 Task: Look for Airbnb properties in Stowbtsy, Belarus from 5th November, 2023 to 16th November, 2023 for 2 adults.1  bedroom having 1 bed and 1 bathroom. Property type can be hotel. Booking option can be shelf check-in. Look for 4 properties as per requirement.
Action: Mouse moved to (258, 122)
Screenshot: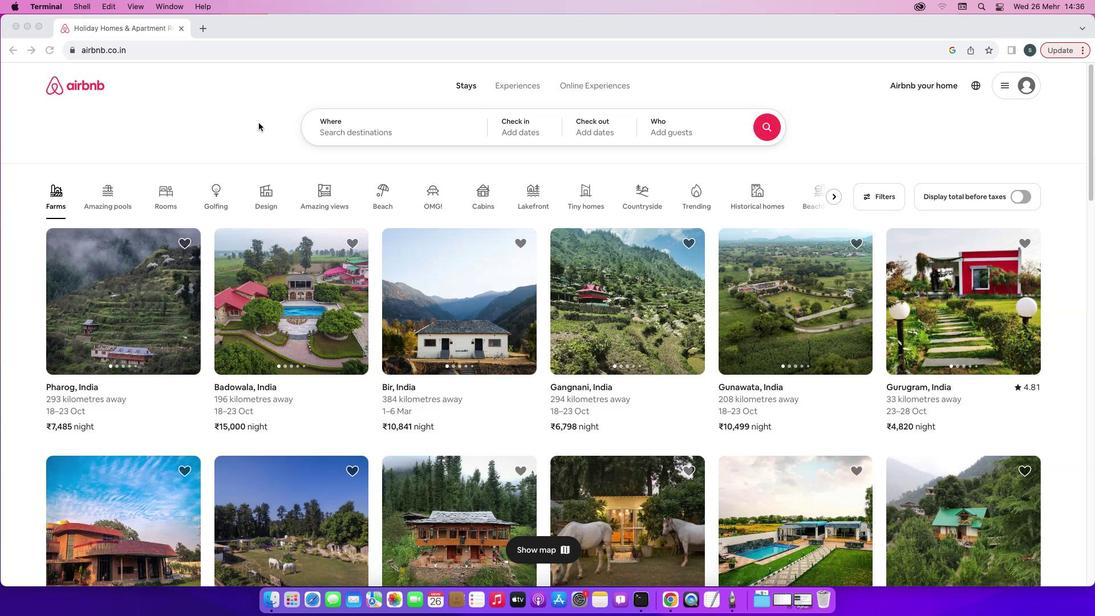 
Action: Mouse pressed left at (258, 122)
Screenshot: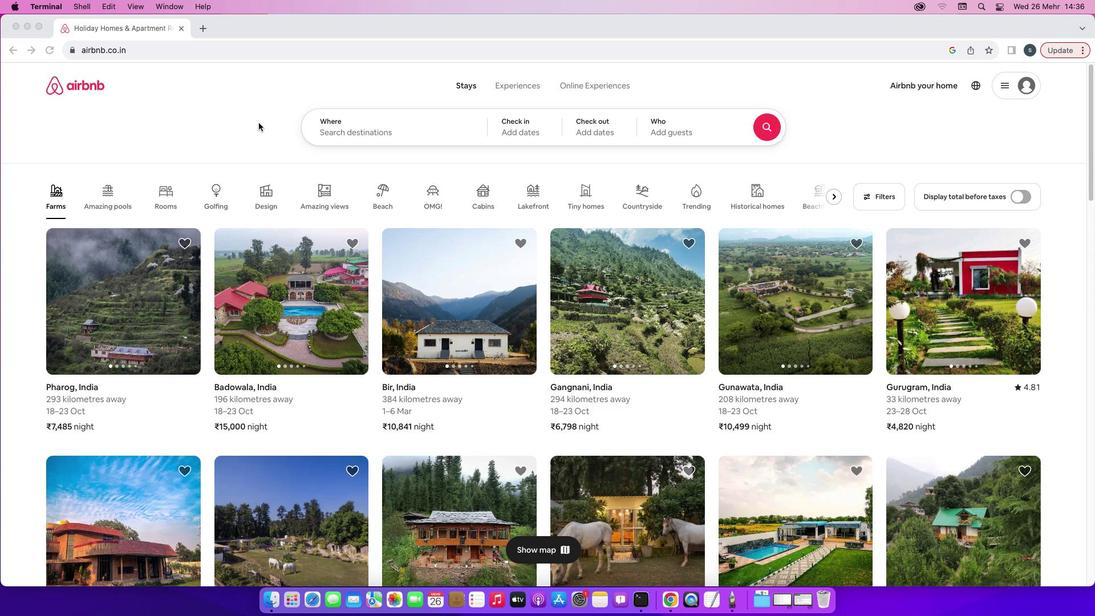 
Action: Mouse moved to (358, 131)
Screenshot: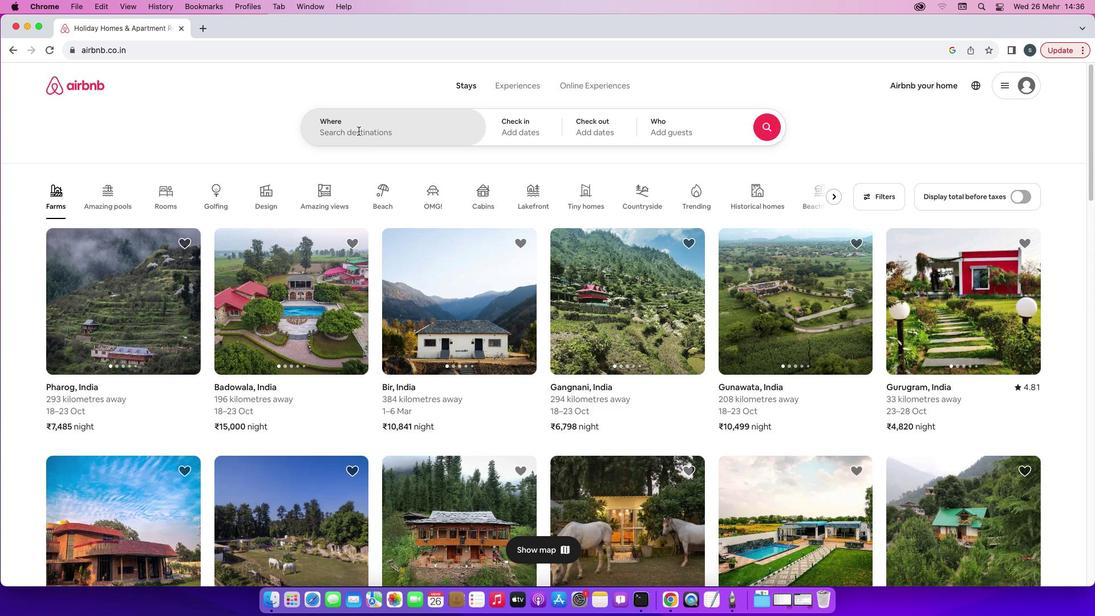 
Action: Mouse pressed left at (358, 131)
Screenshot: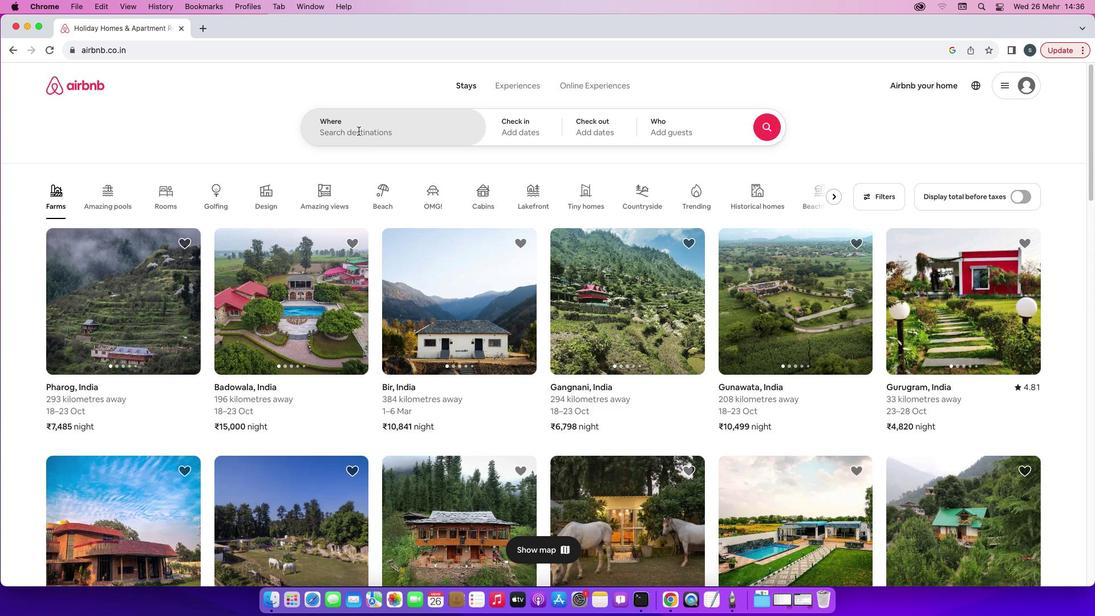 
Action: Key pressed 'S'Key.caps_lock't''o''q''b''t''s''y'','Key.spaceKey.caps_lock'B'Key.caps_lock'e''l''a''r''u''s'
Screenshot: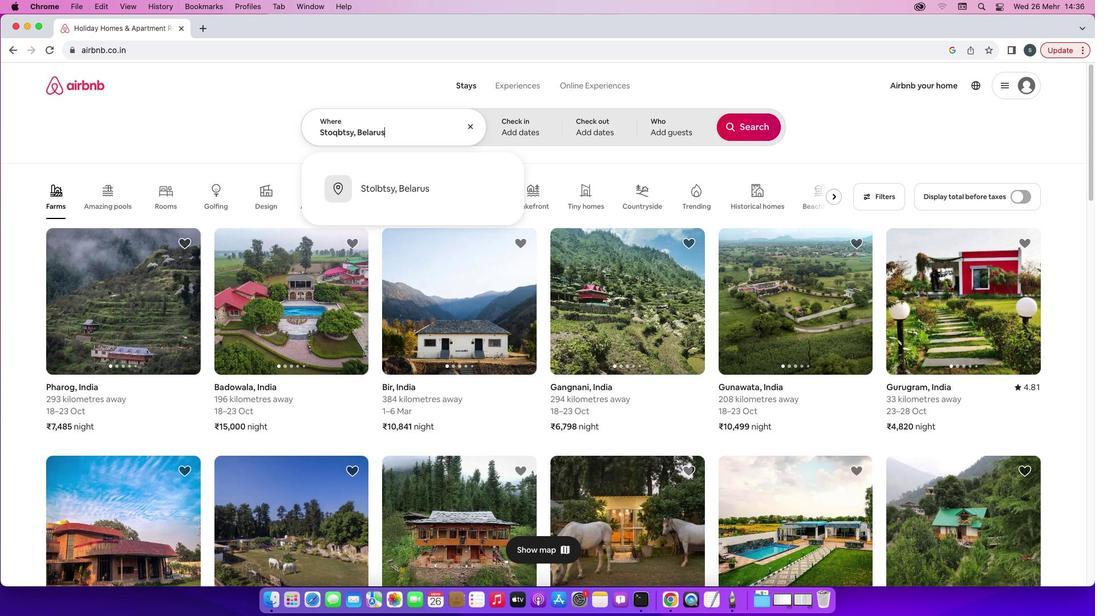 
Action: Mouse moved to (402, 195)
Screenshot: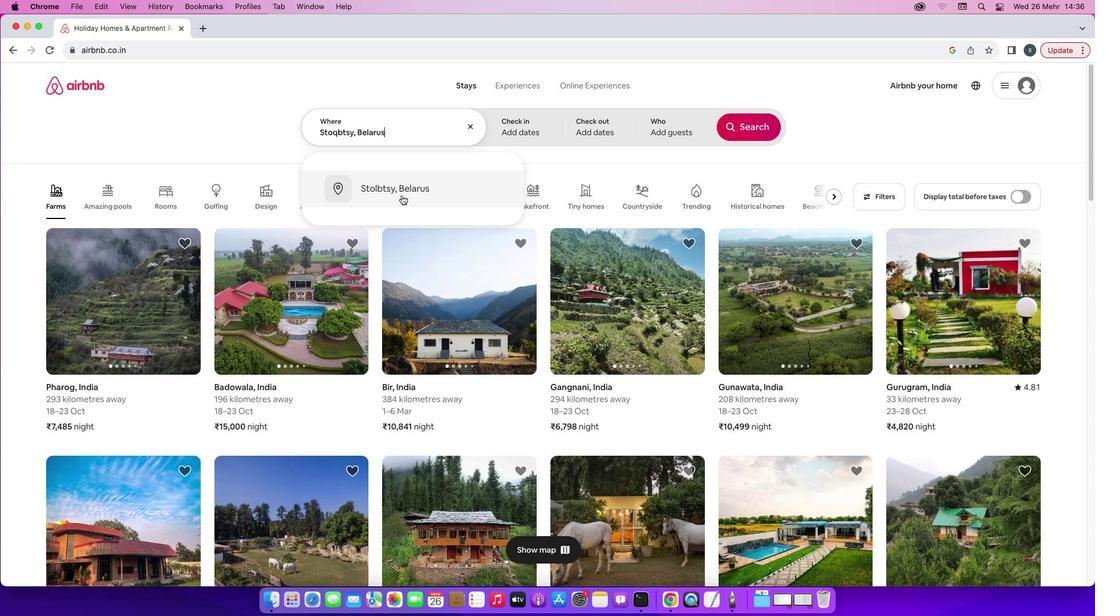 
Action: Mouse pressed left at (402, 195)
Screenshot: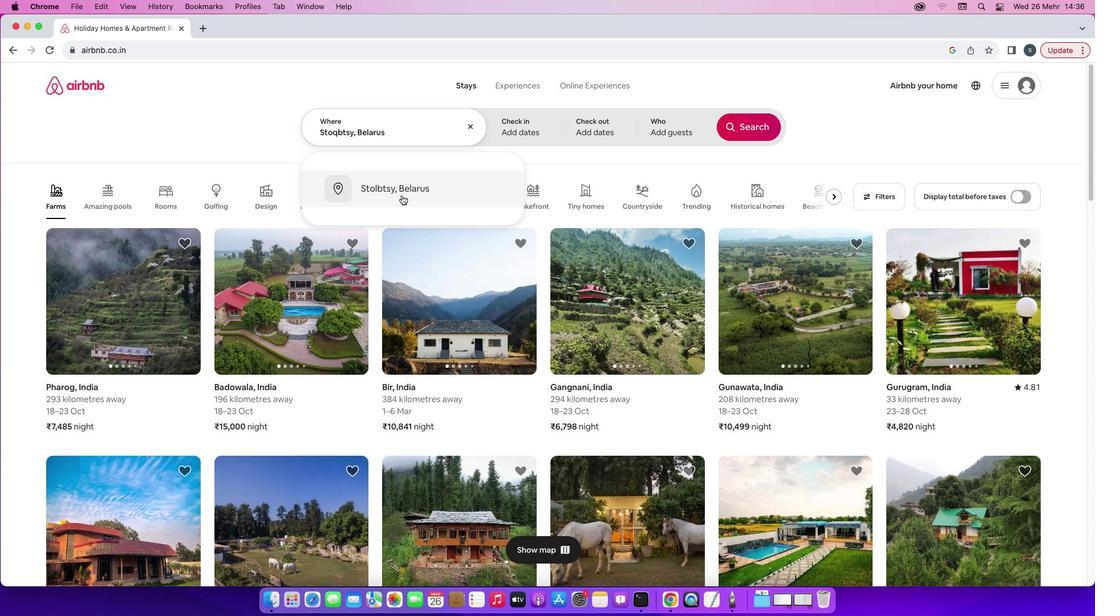 
Action: Mouse moved to (585, 293)
Screenshot: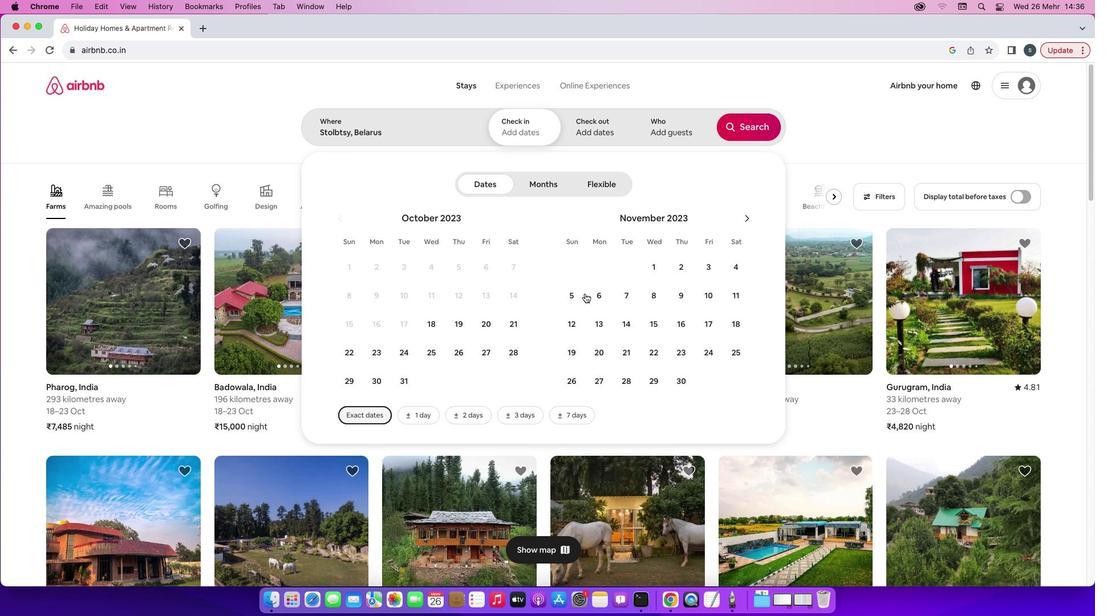 
Action: Mouse pressed left at (585, 293)
Screenshot: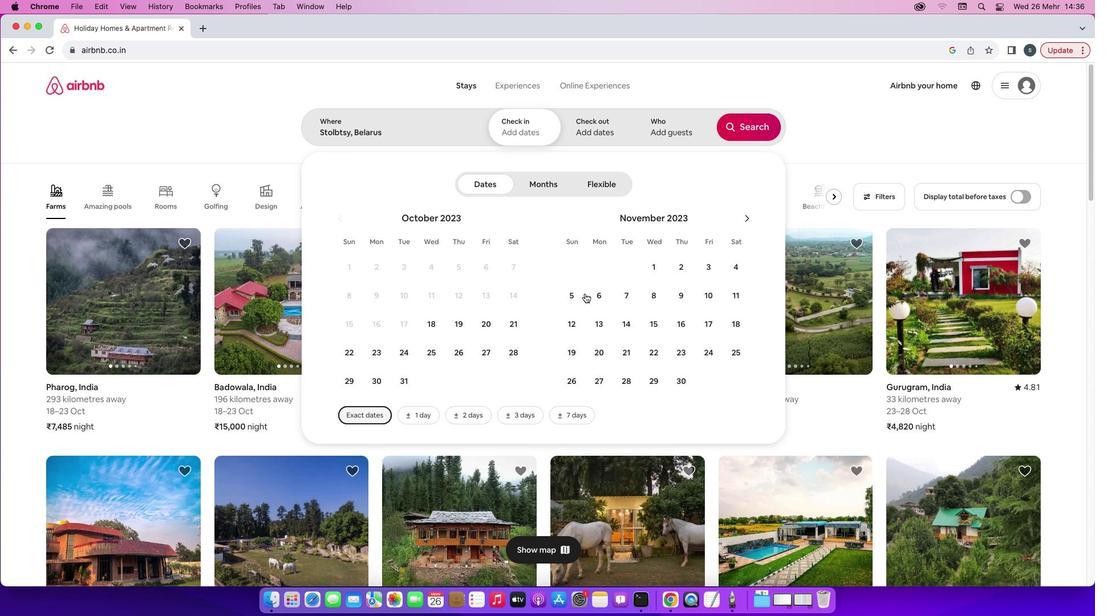 
Action: Mouse moved to (579, 293)
Screenshot: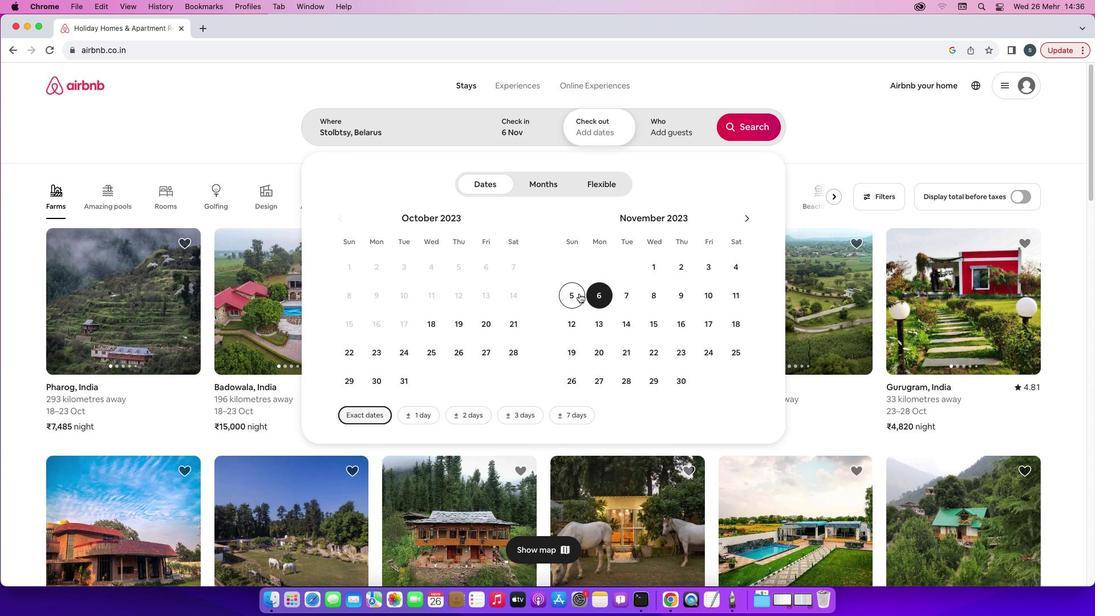 
Action: Mouse pressed left at (579, 293)
Screenshot: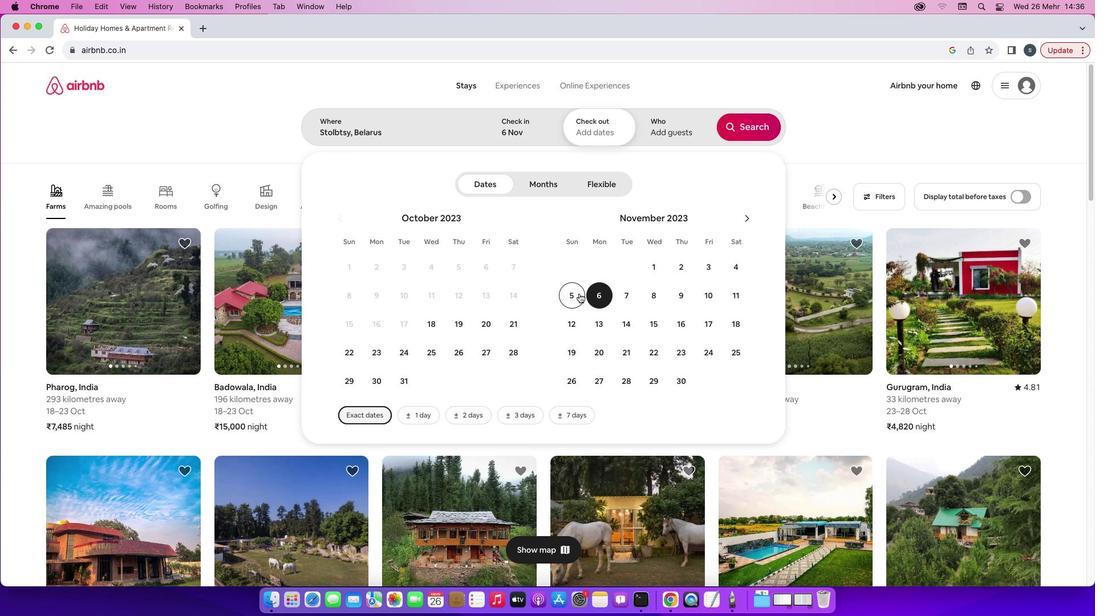 
Action: Mouse moved to (681, 328)
Screenshot: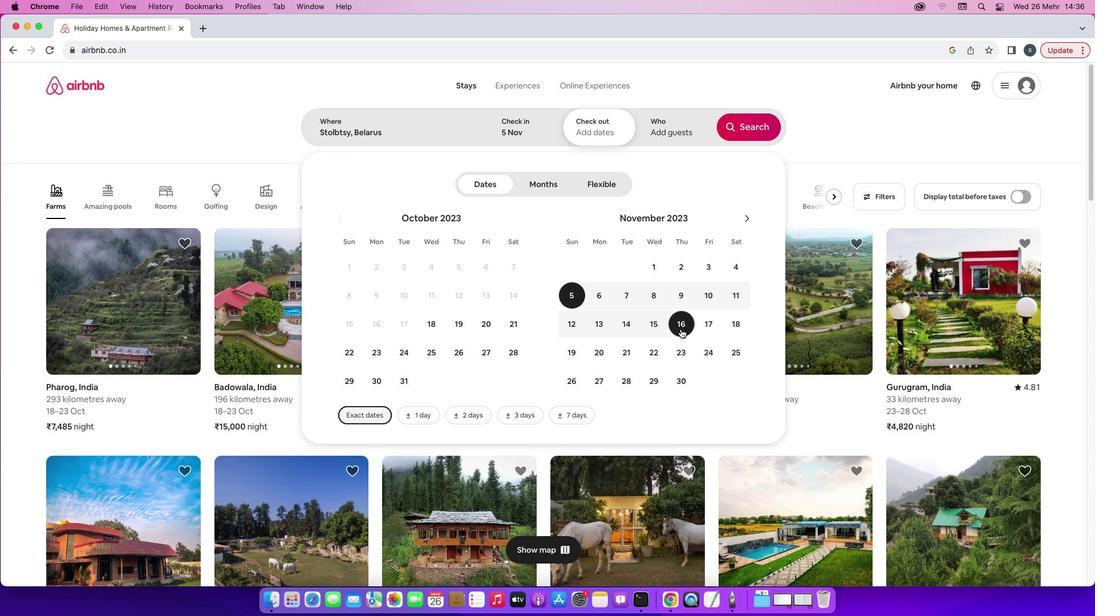 
Action: Mouse pressed left at (681, 328)
Screenshot: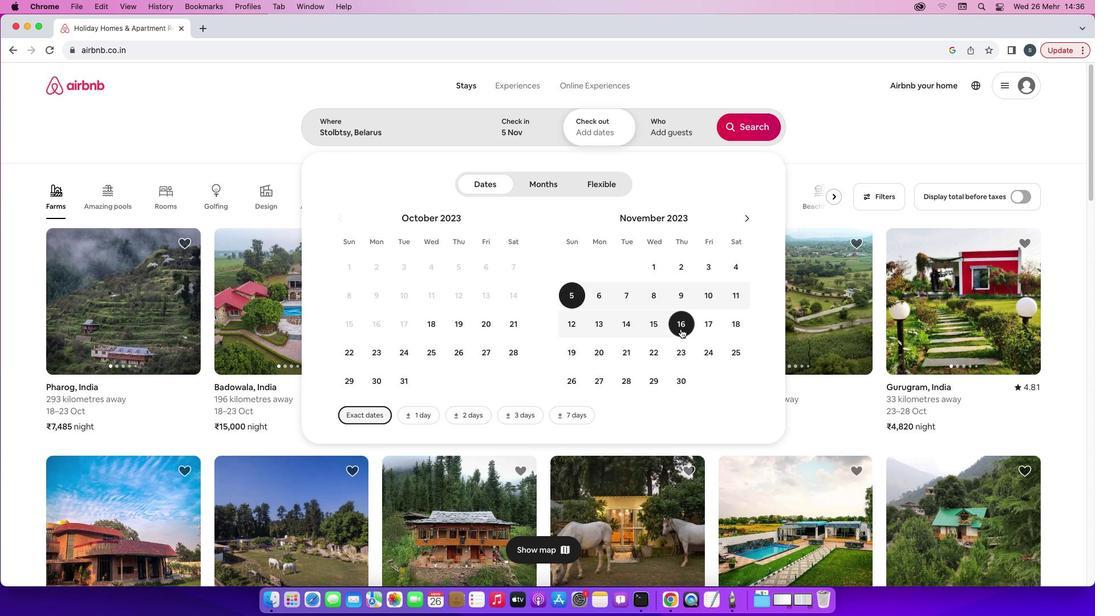 
Action: Mouse moved to (669, 132)
Screenshot: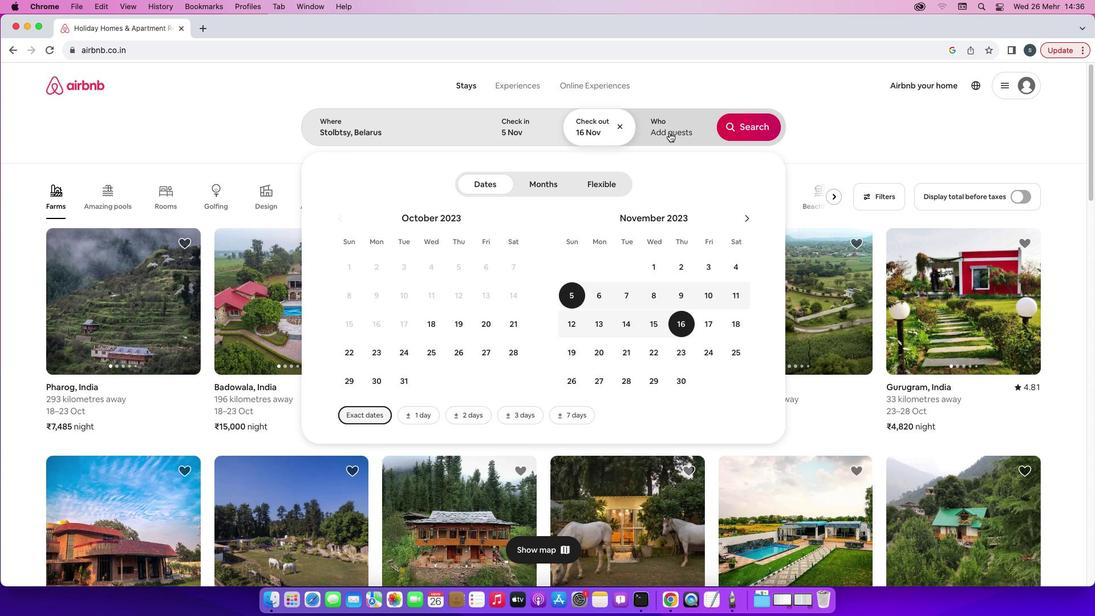
Action: Mouse pressed left at (669, 132)
Screenshot: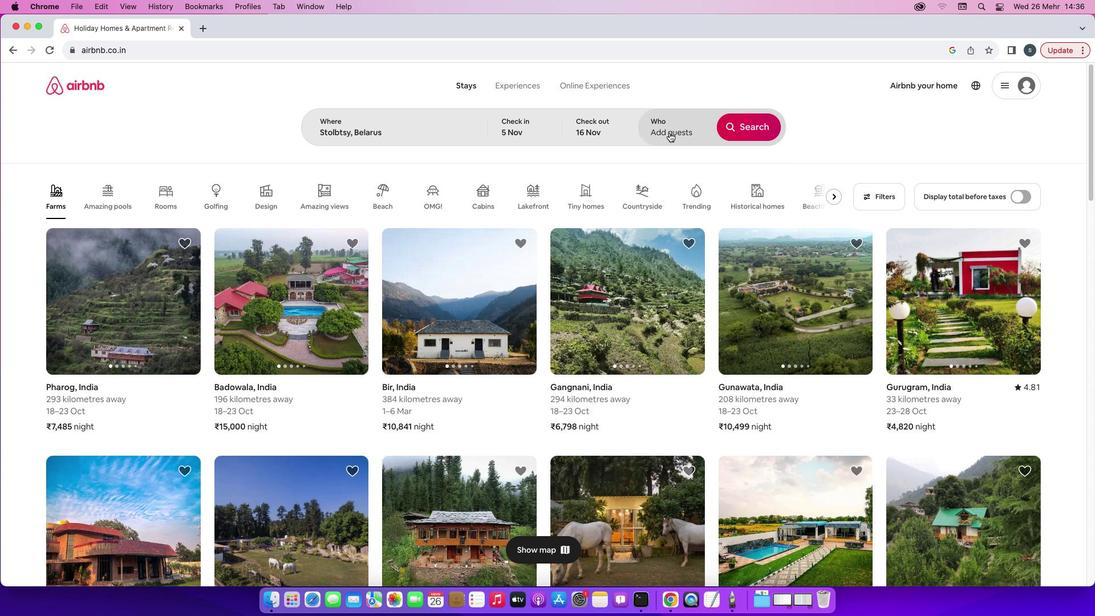 
Action: Mouse moved to (755, 191)
Screenshot: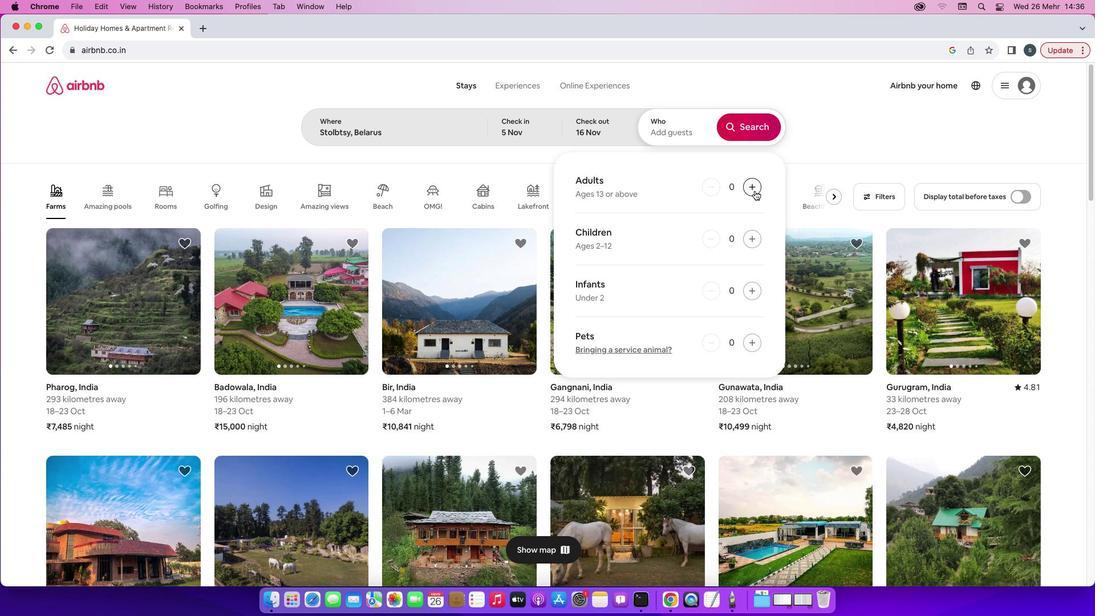 
Action: Mouse pressed left at (755, 191)
Screenshot: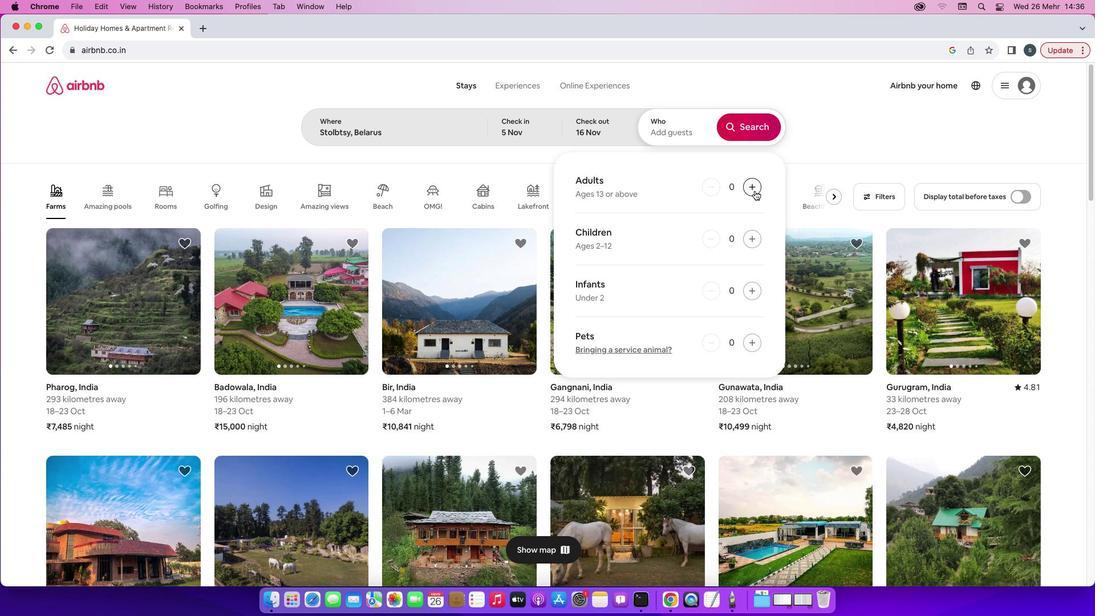 
Action: Mouse pressed left at (755, 191)
Screenshot: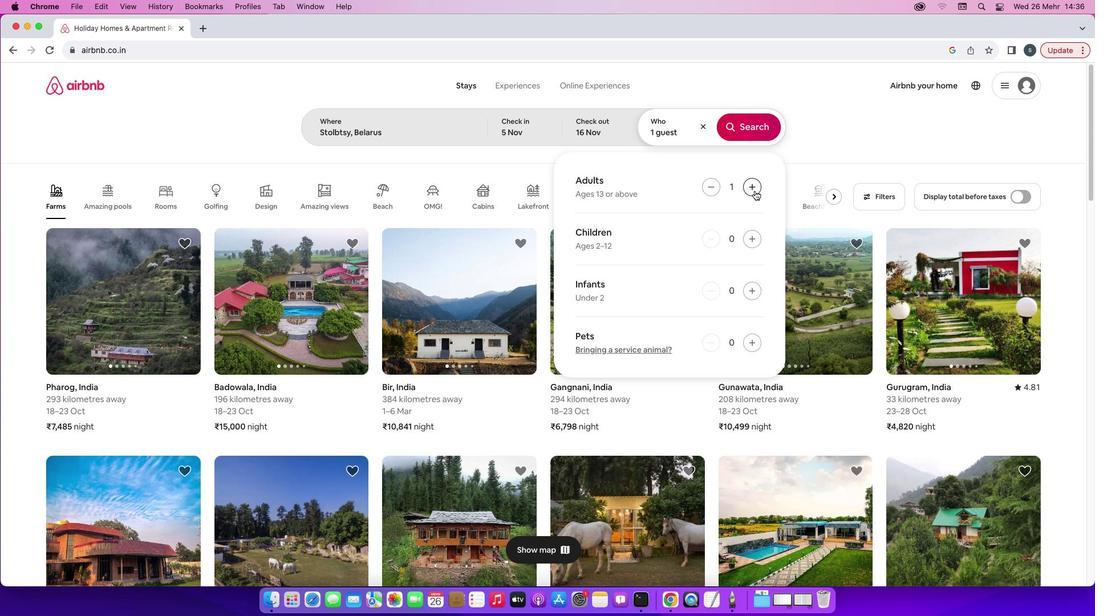 
Action: Mouse moved to (752, 119)
Screenshot: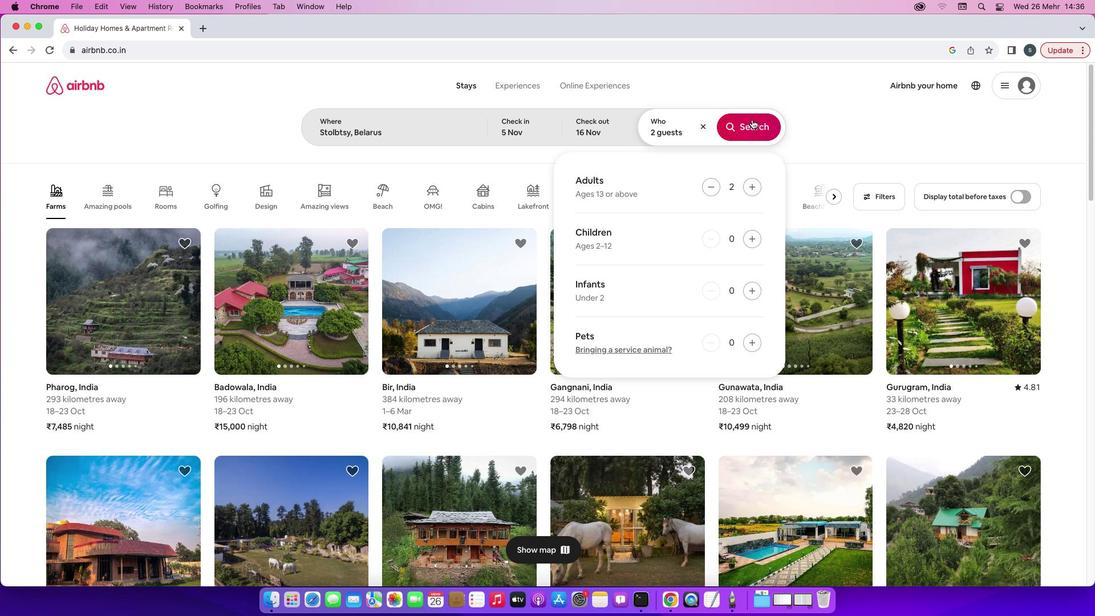 
Action: Mouse pressed left at (752, 119)
Screenshot: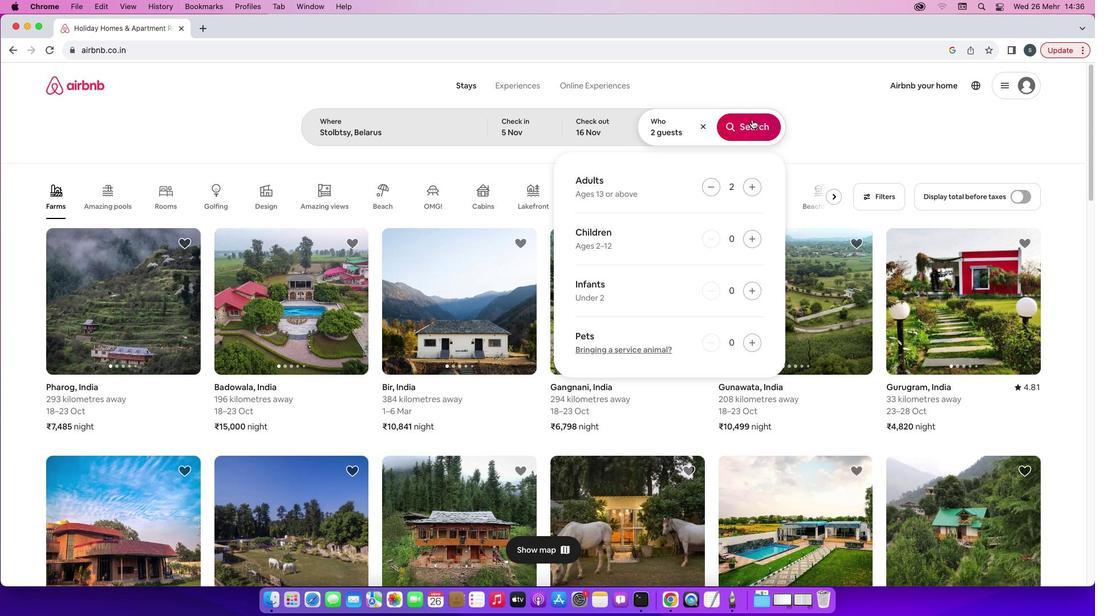 
Action: Mouse moved to (894, 135)
Screenshot: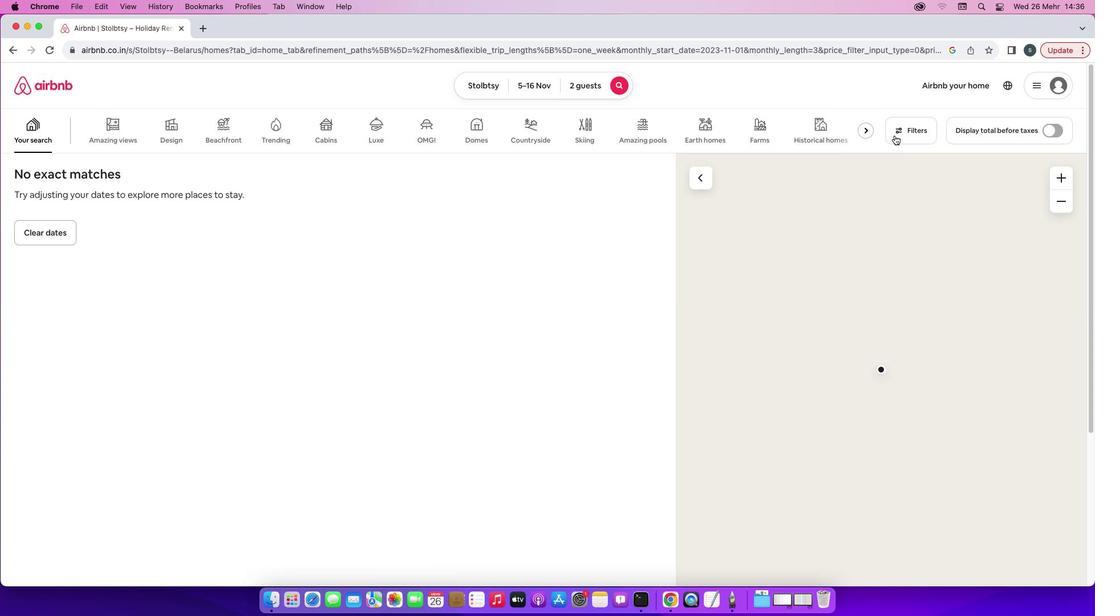 
Action: Mouse pressed left at (894, 135)
Screenshot: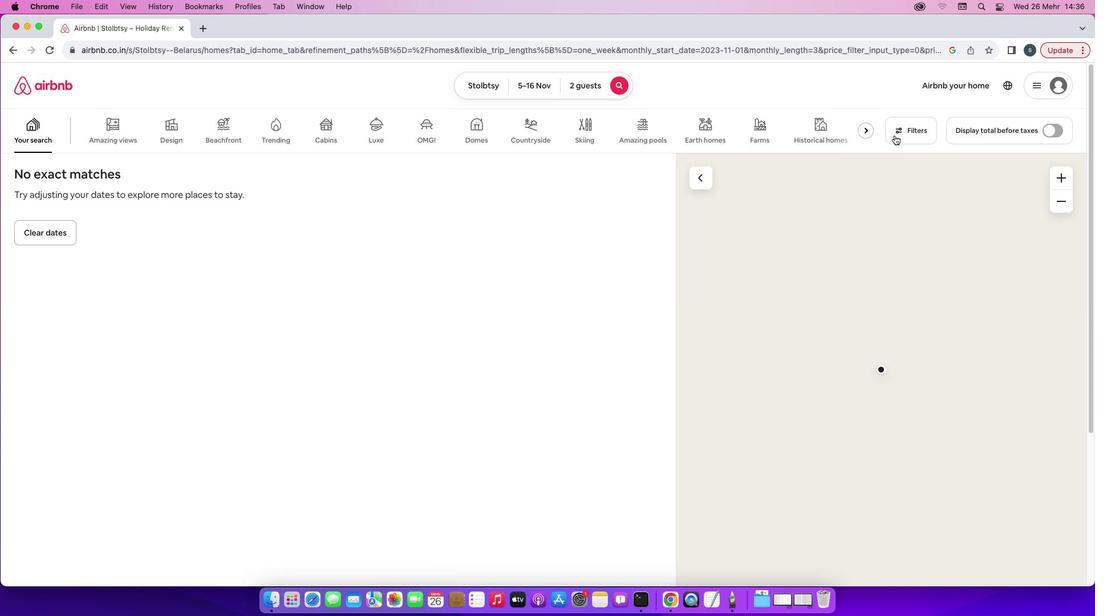 
Action: Mouse moved to (491, 372)
Screenshot: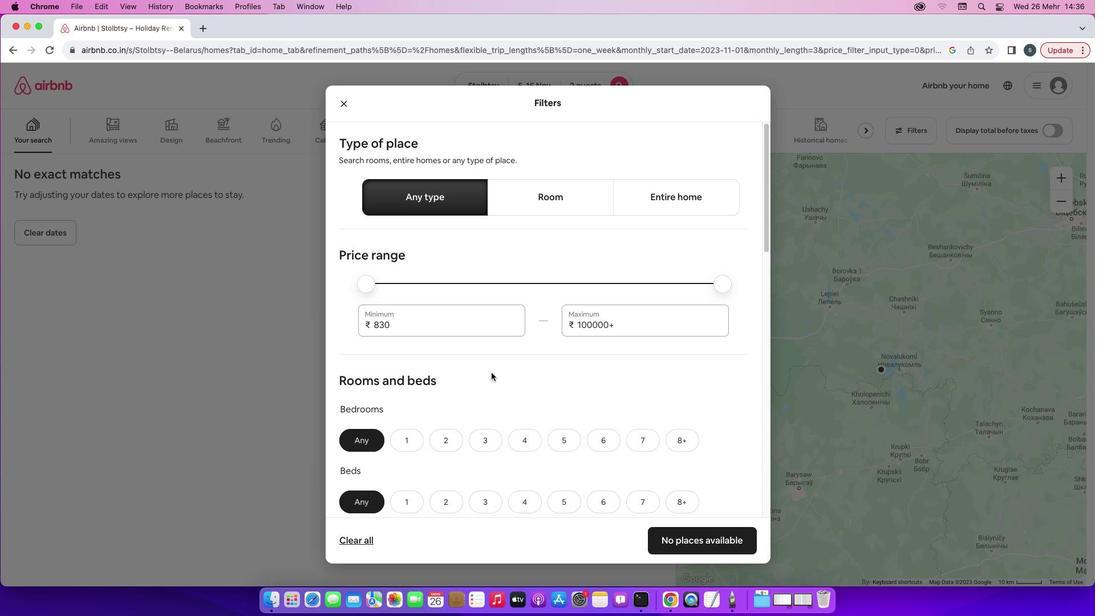 
Action: Mouse scrolled (491, 372) with delta (0, 0)
Screenshot: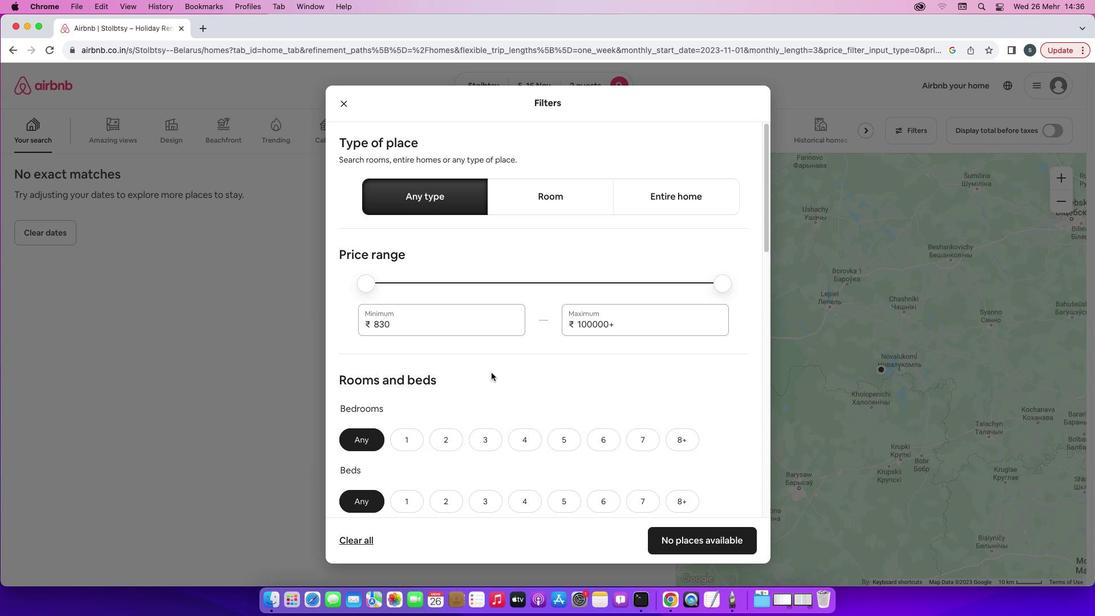 
Action: Mouse scrolled (491, 372) with delta (0, 0)
Screenshot: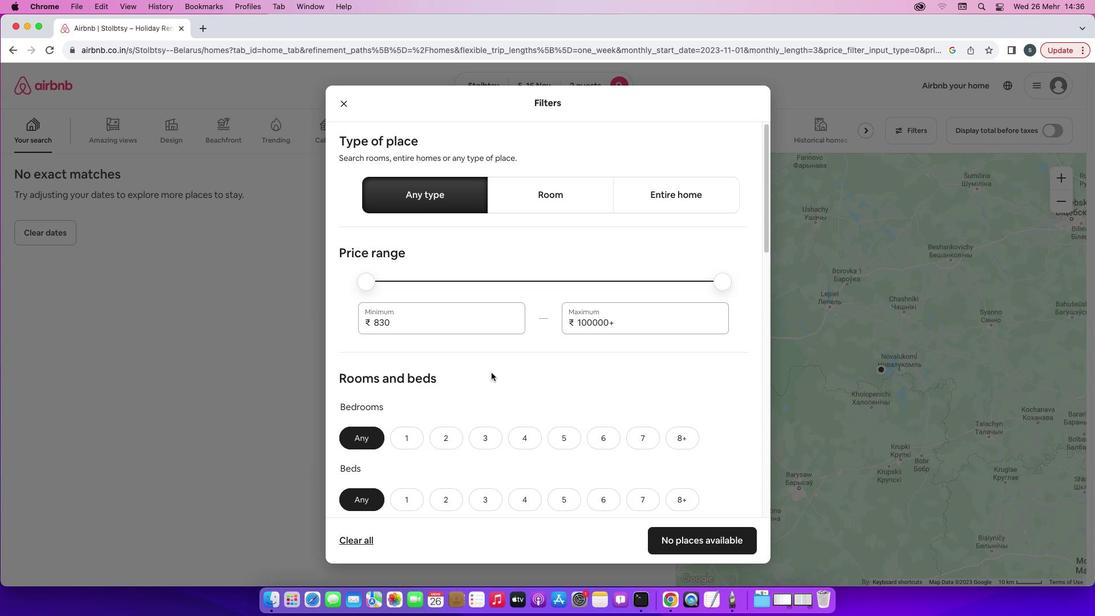 
Action: Mouse scrolled (491, 372) with delta (0, 0)
Screenshot: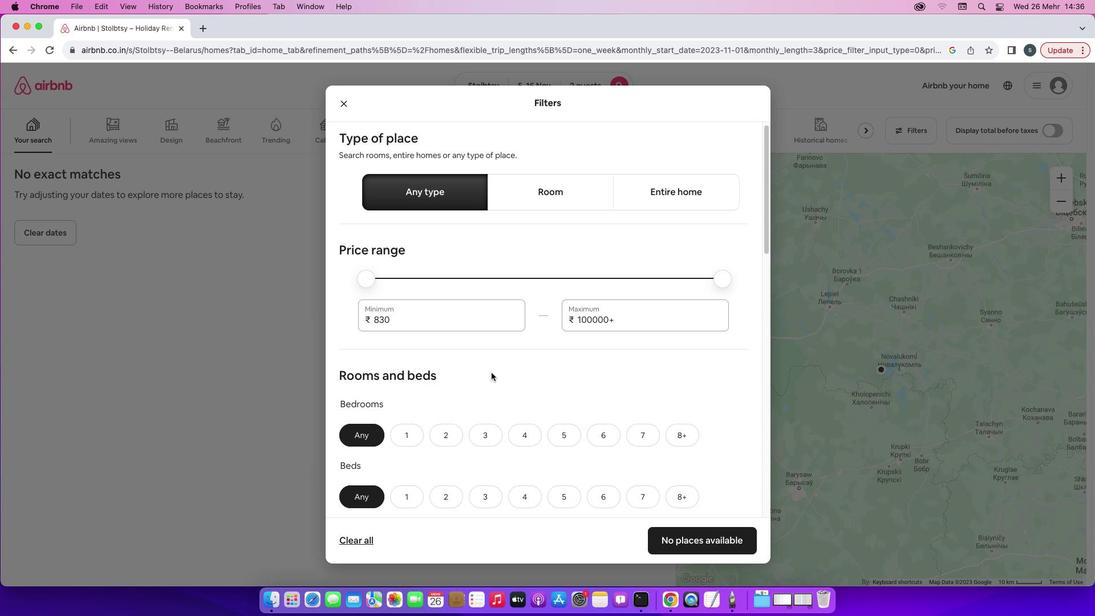
Action: Mouse scrolled (491, 372) with delta (0, 0)
Screenshot: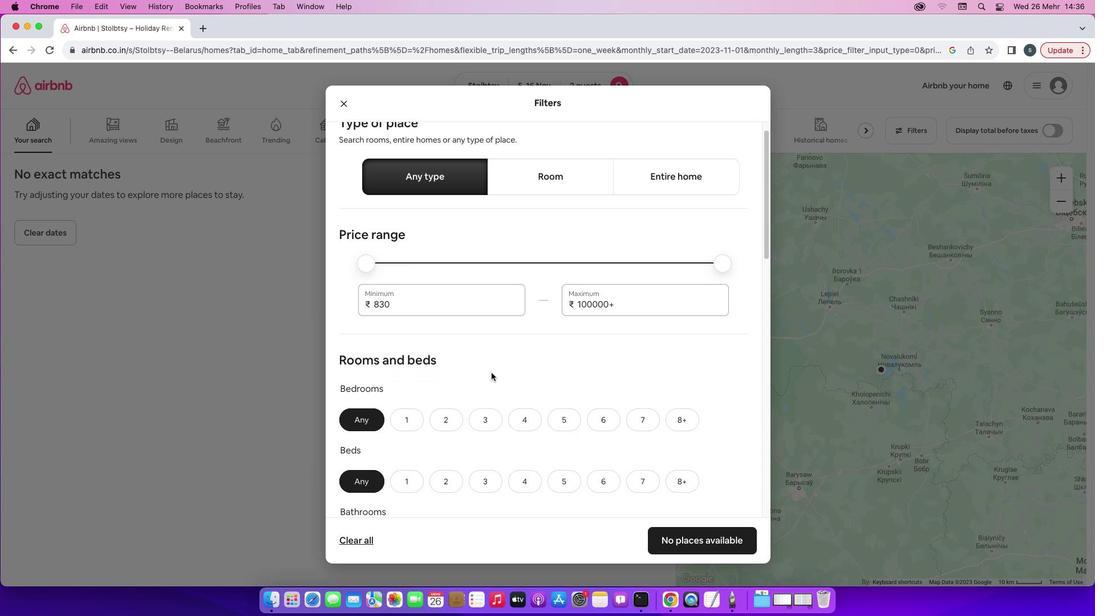 
Action: Mouse scrolled (491, 372) with delta (0, 0)
Screenshot: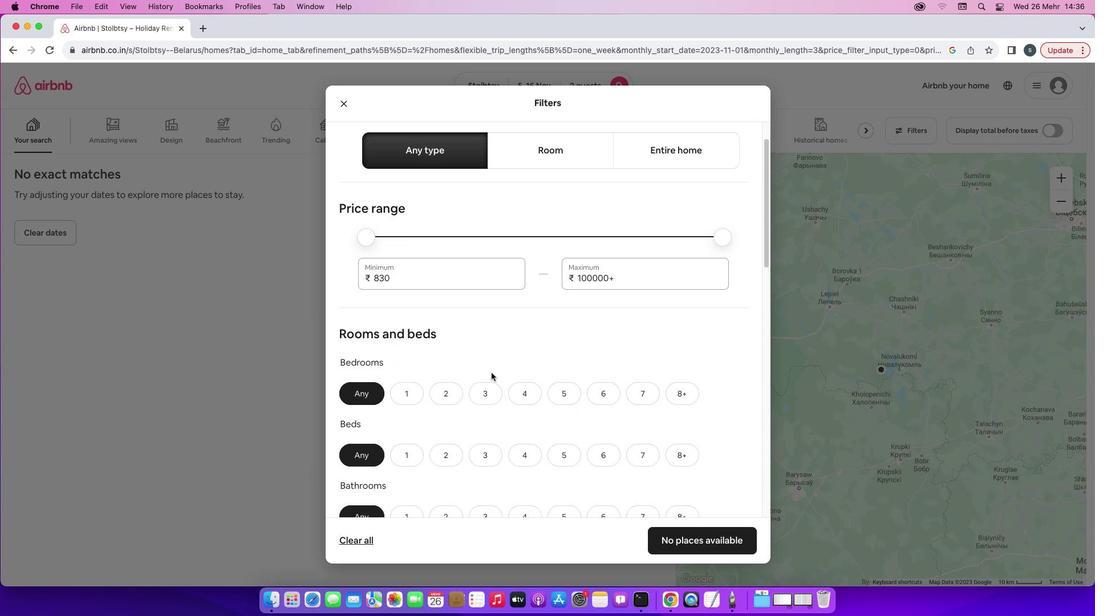 
Action: Mouse scrolled (491, 372) with delta (0, 0)
Screenshot: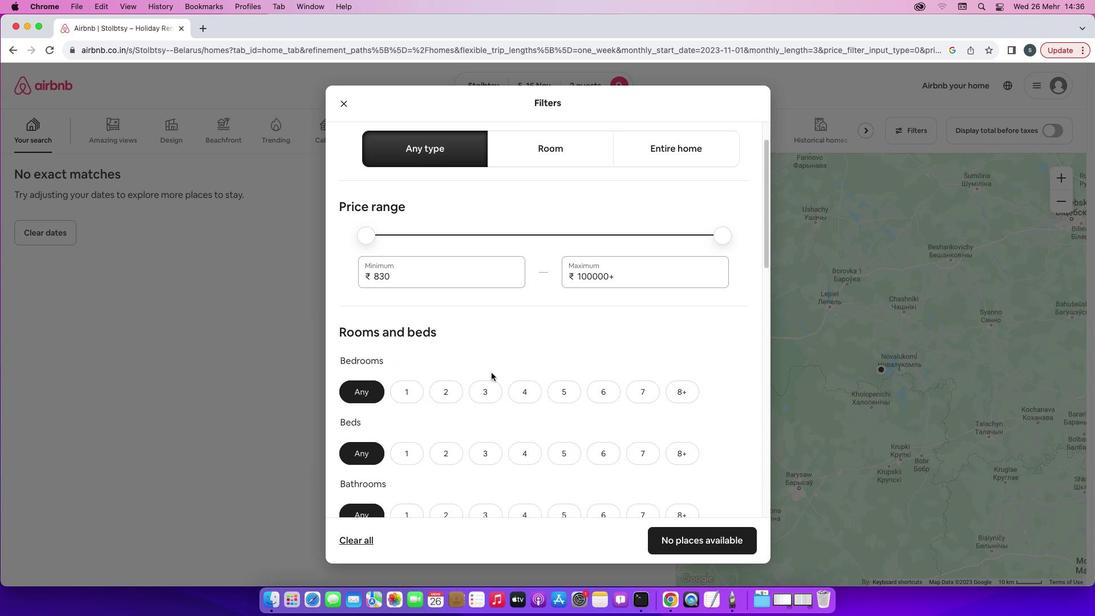 
Action: Mouse scrolled (491, 372) with delta (0, 0)
Screenshot: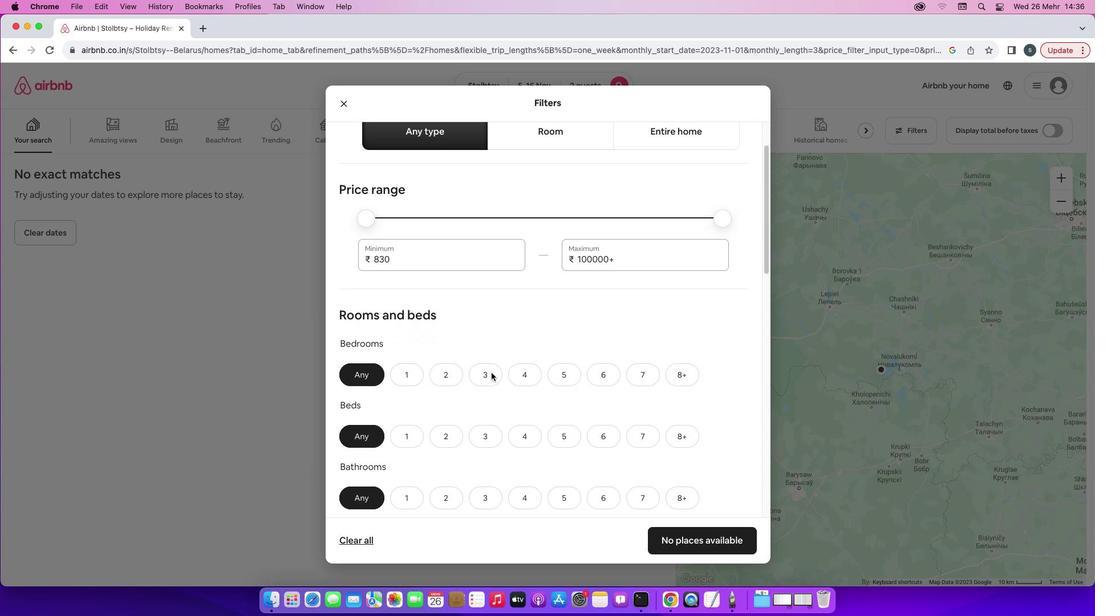 
Action: Mouse moved to (413, 333)
Screenshot: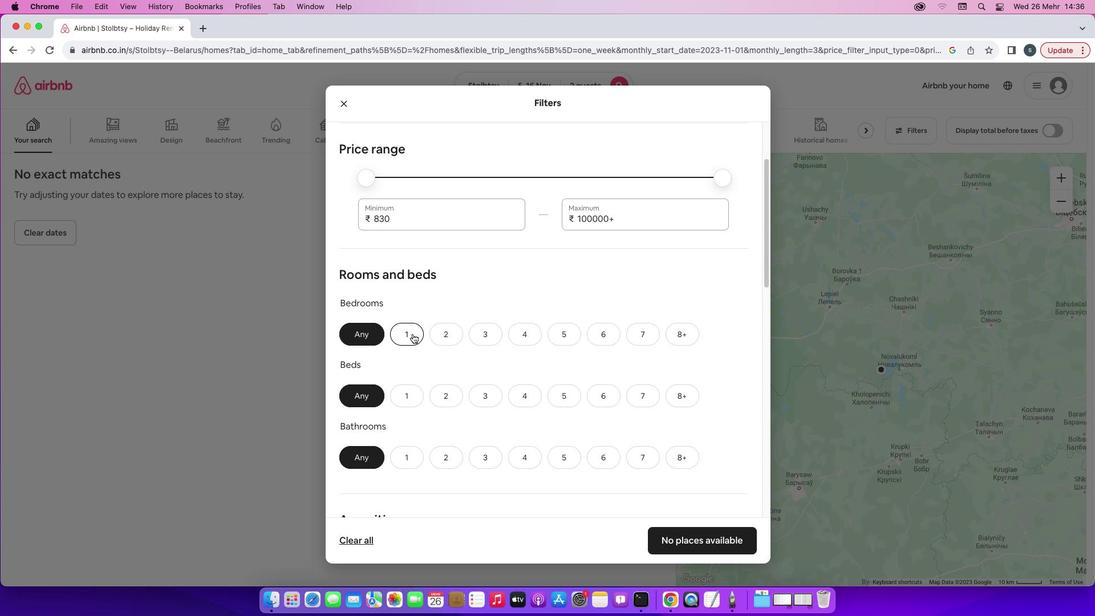 
Action: Mouse pressed left at (413, 333)
Screenshot: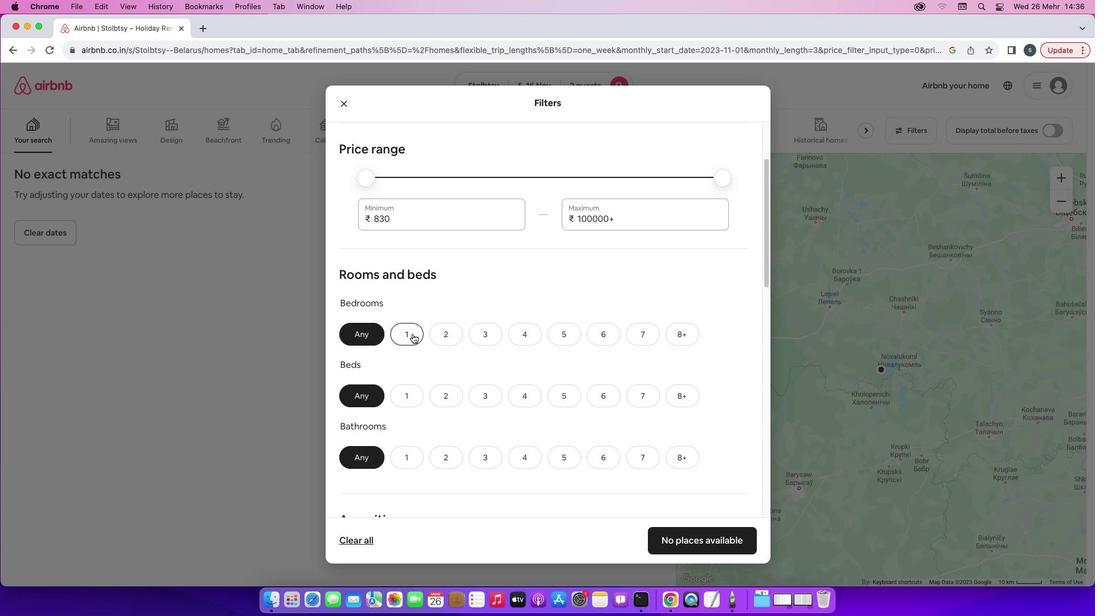 
Action: Mouse moved to (420, 398)
Screenshot: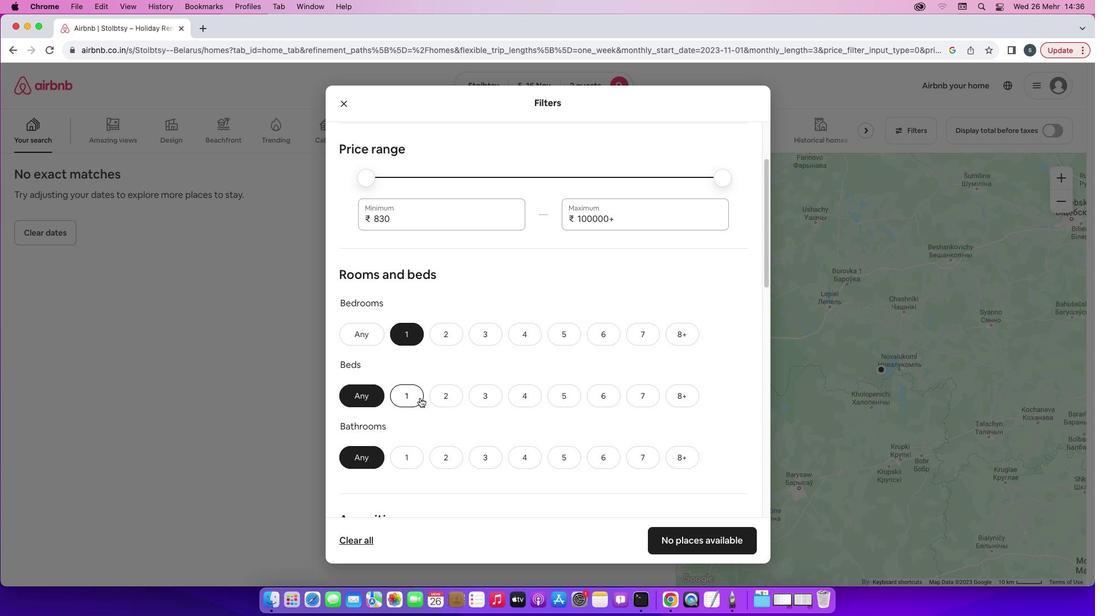 
Action: Mouse pressed left at (420, 398)
Screenshot: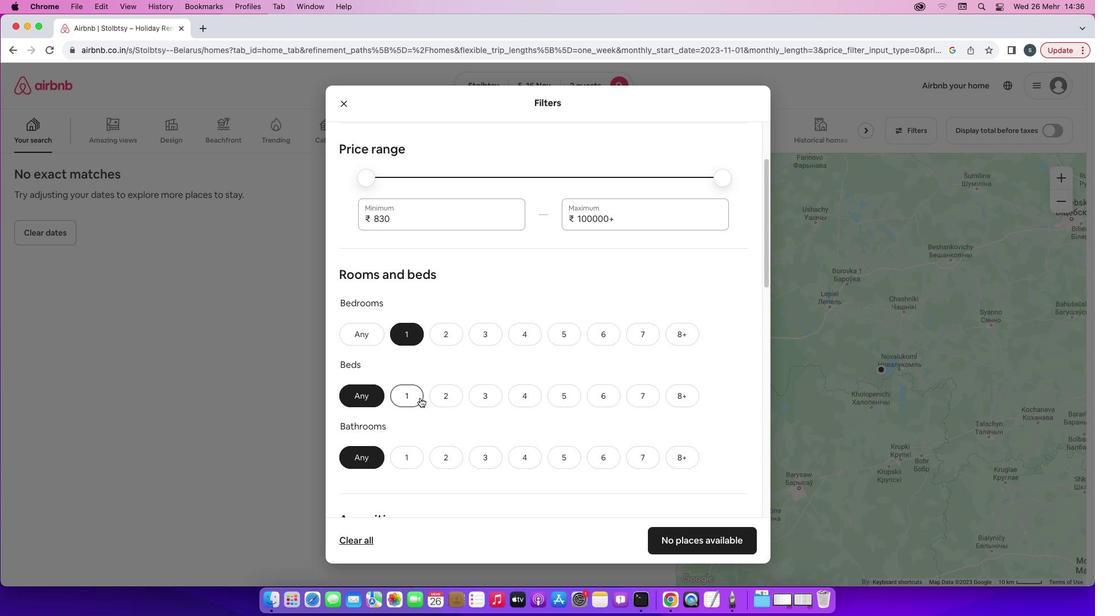 
Action: Mouse moved to (410, 457)
Screenshot: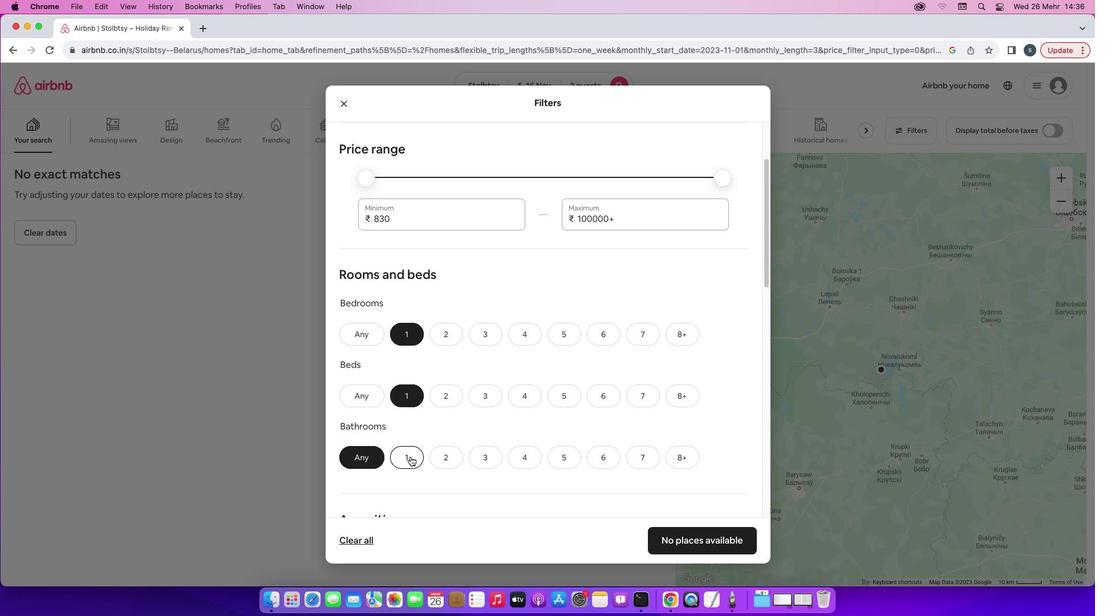 
Action: Mouse pressed left at (410, 457)
Screenshot: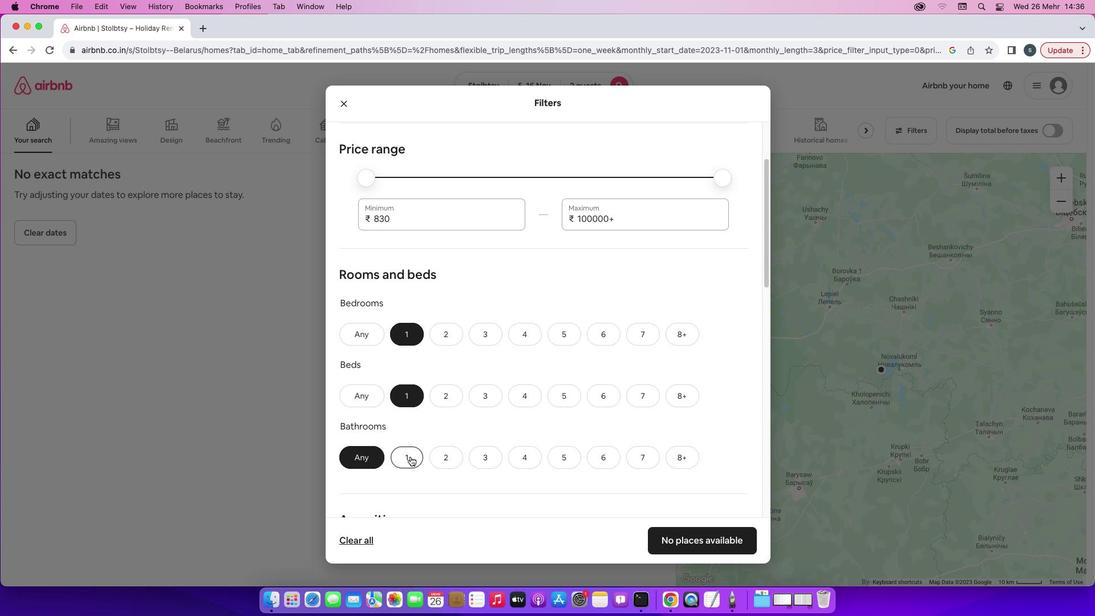 
Action: Mouse moved to (467, 428)
Screenshot: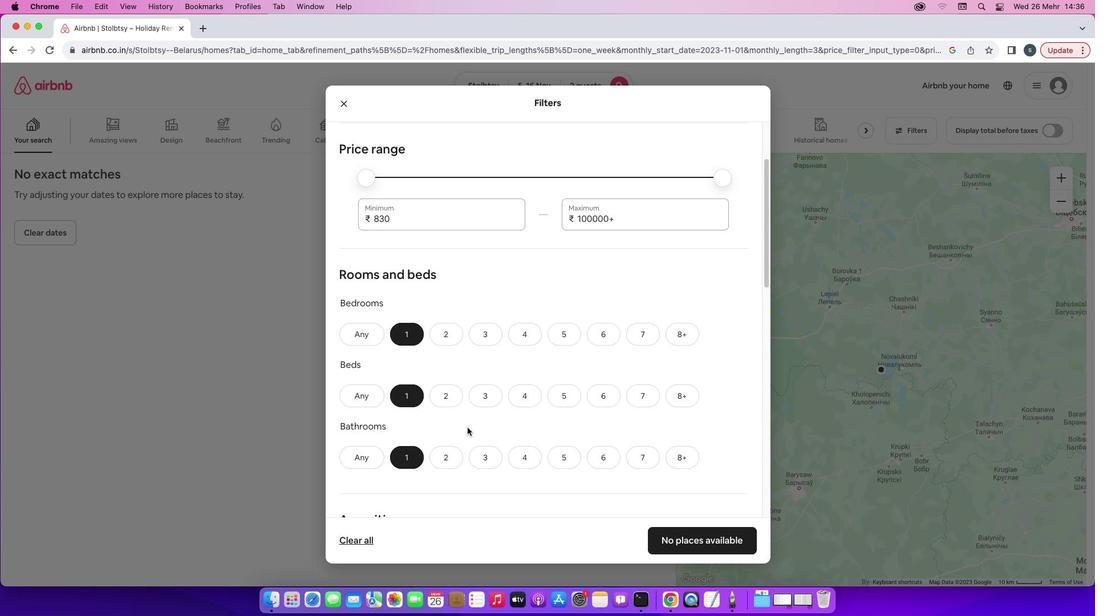 
Action: Mouse scrolled (467, 428) with delta (0, 0)
Screenshot: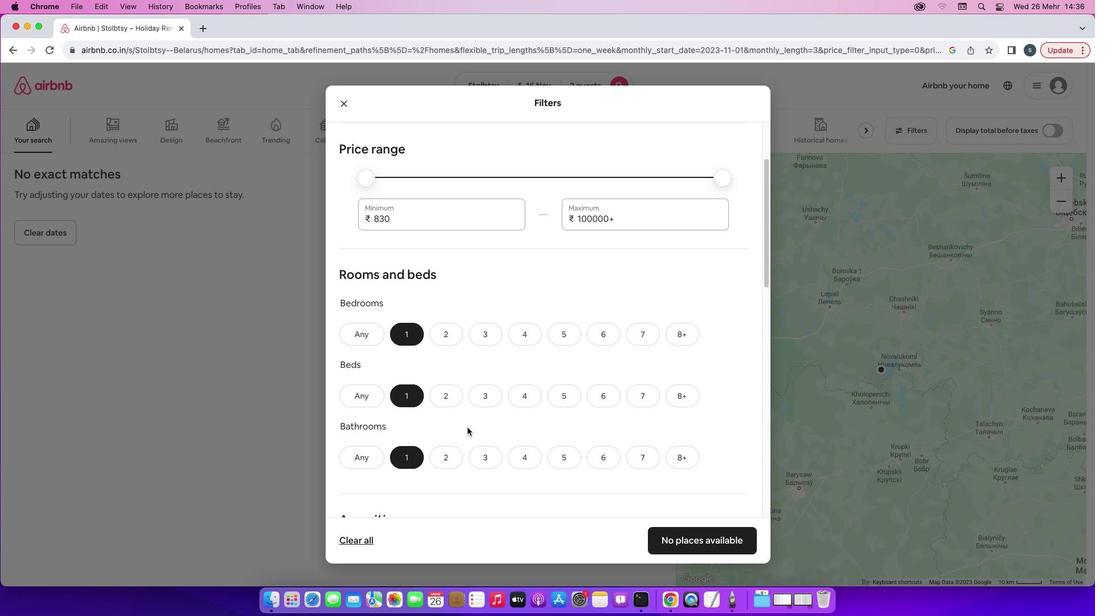 
Action: Mouse scrolled (467, 428) with delta (0, 0)
Screenshot: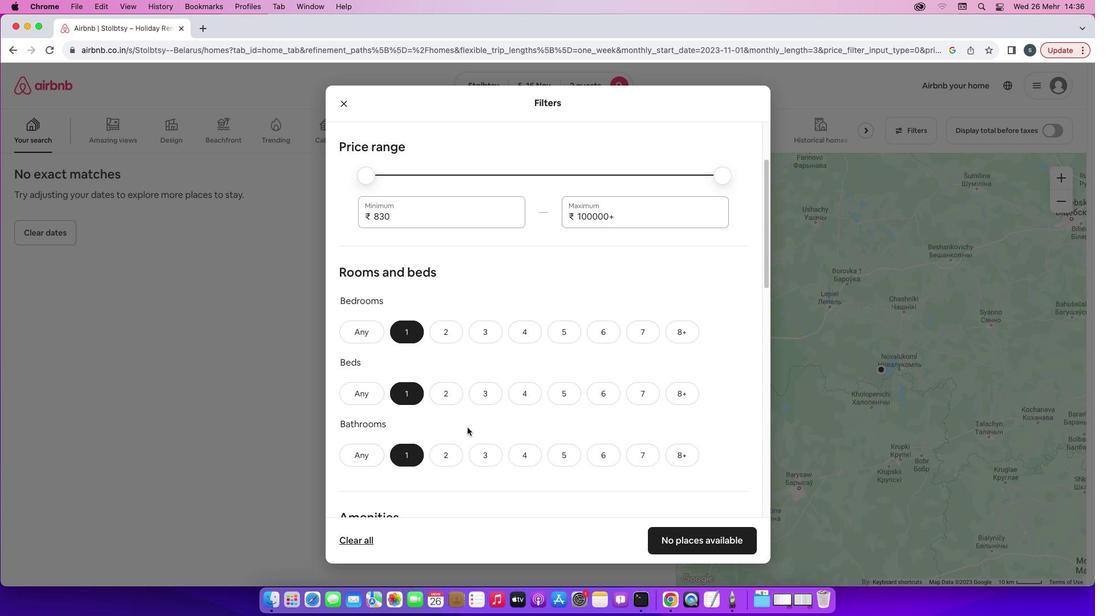 
Action: Mouse scrolled (467, 428) with delta (0, 0)
Screenshot: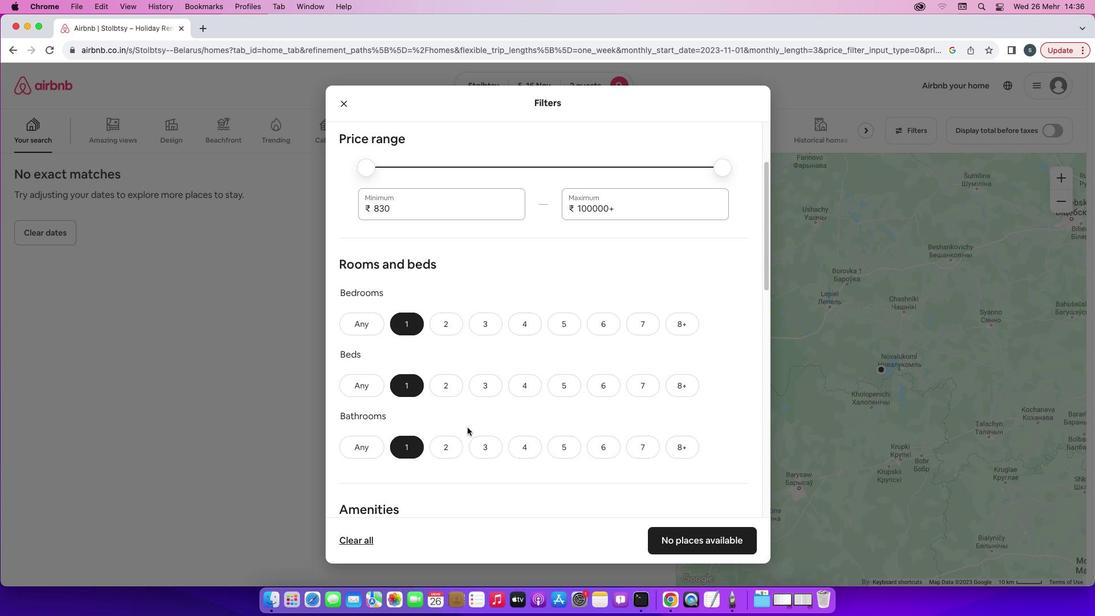 
Action: Mouse scrolled (467, 428) with delta (0, 0)
Screenshot: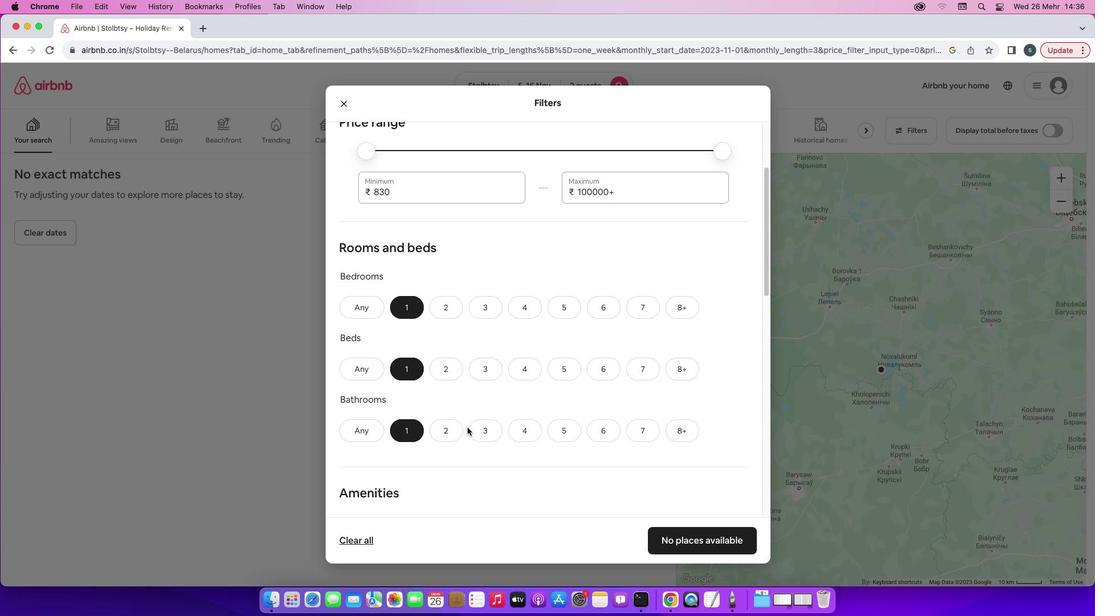 
Action: Mouse scrolled (467, 428) with delta (0, 0)
Screenshot: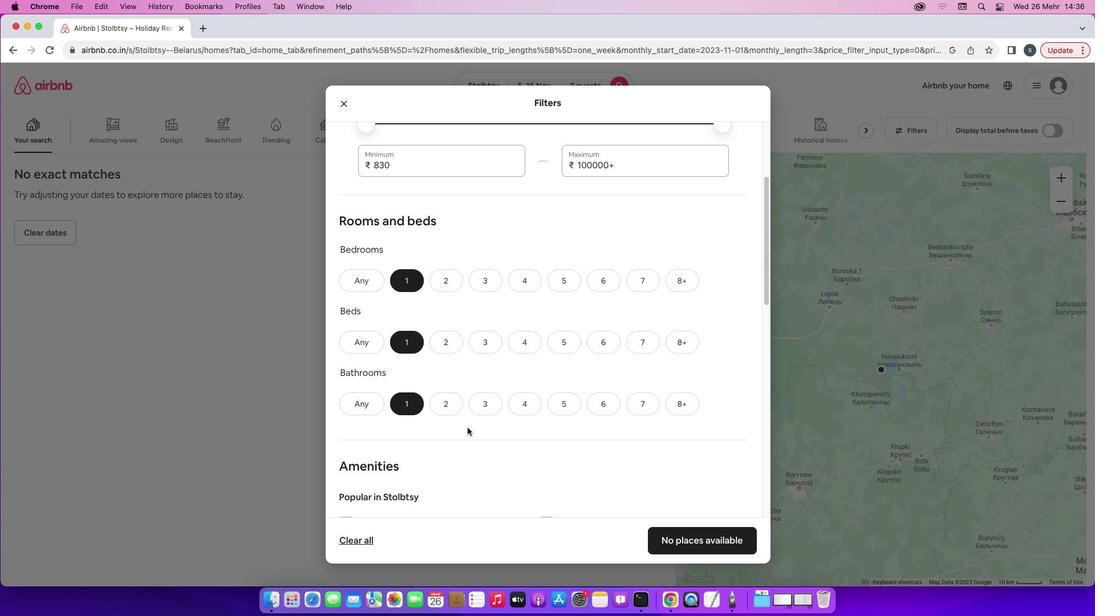 
Action: Mouse scrolled (467, 428) with delta (0, 0)
Screenshot: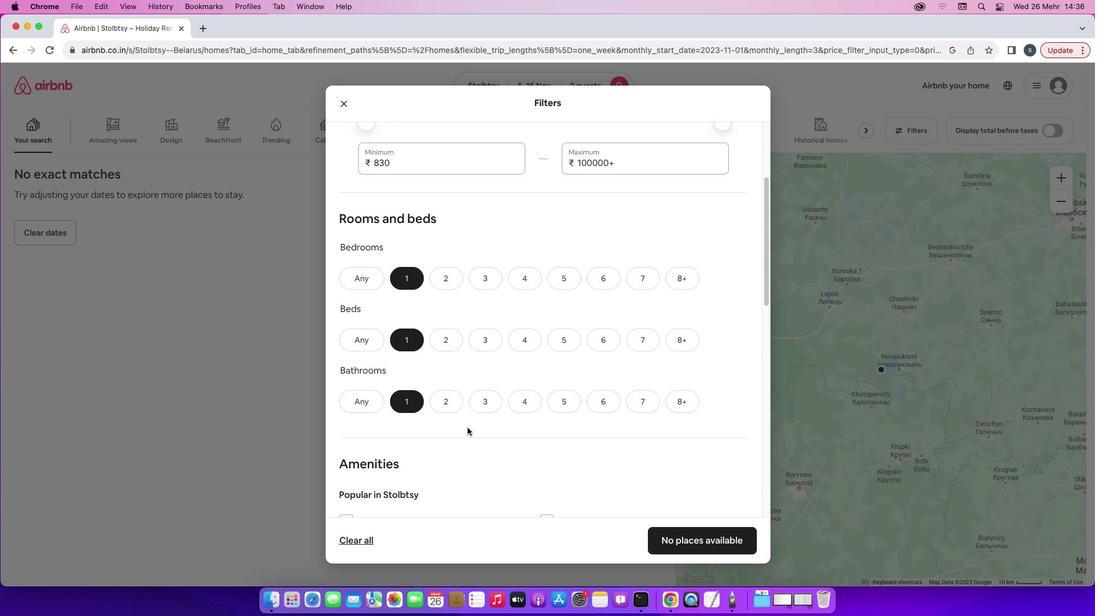 
Action: Mouse scrolled (467, 428) with delta (0, -1)
Screenshot: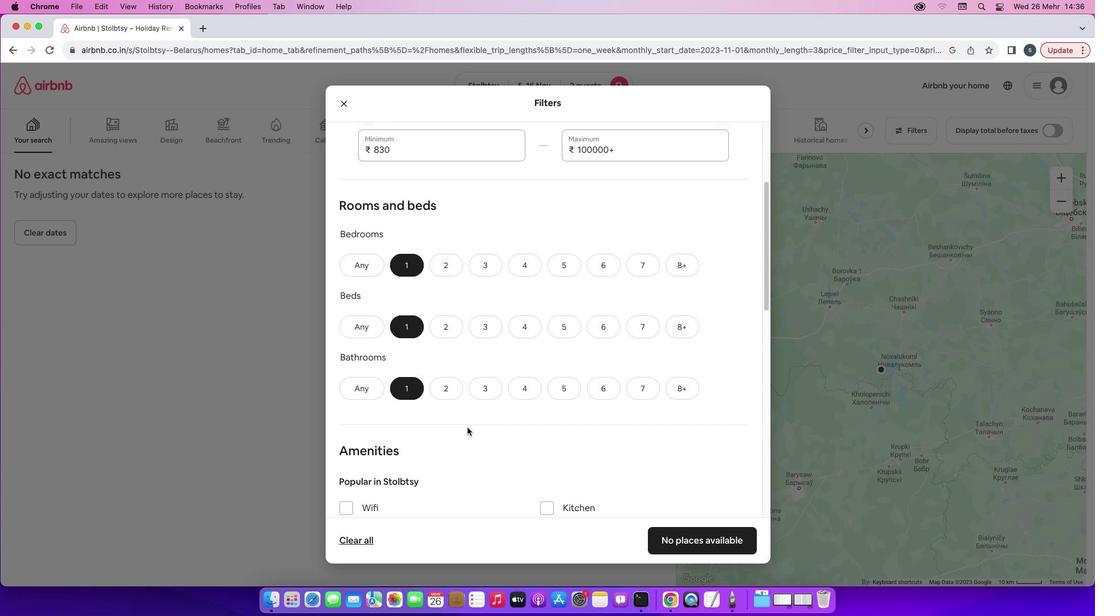
Action: Mouse scrolled (467, 428) with delta (0, 0)
Screenshot: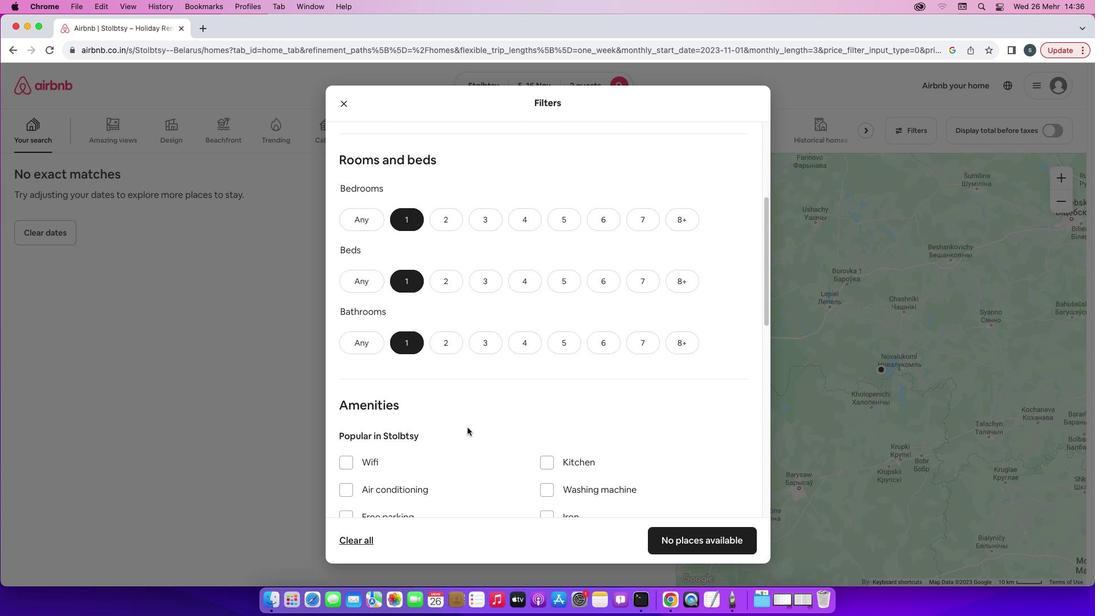 
Action: Mouse scrolled (467, 428) with delta (0, 0)
Screenshot: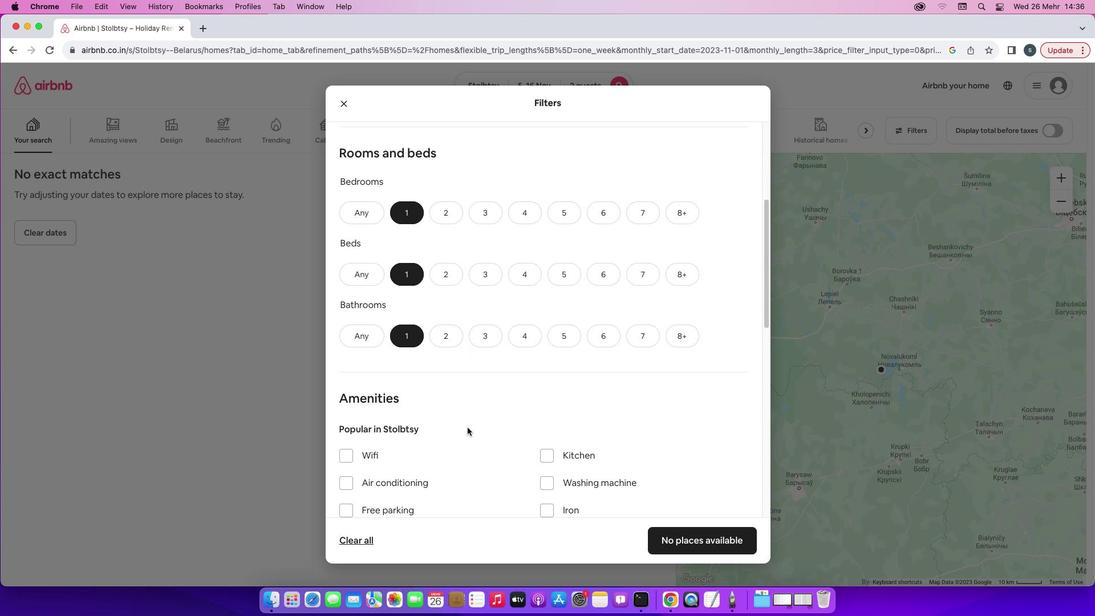 
Action: Mouse moved to (479, 420)
Screenshot: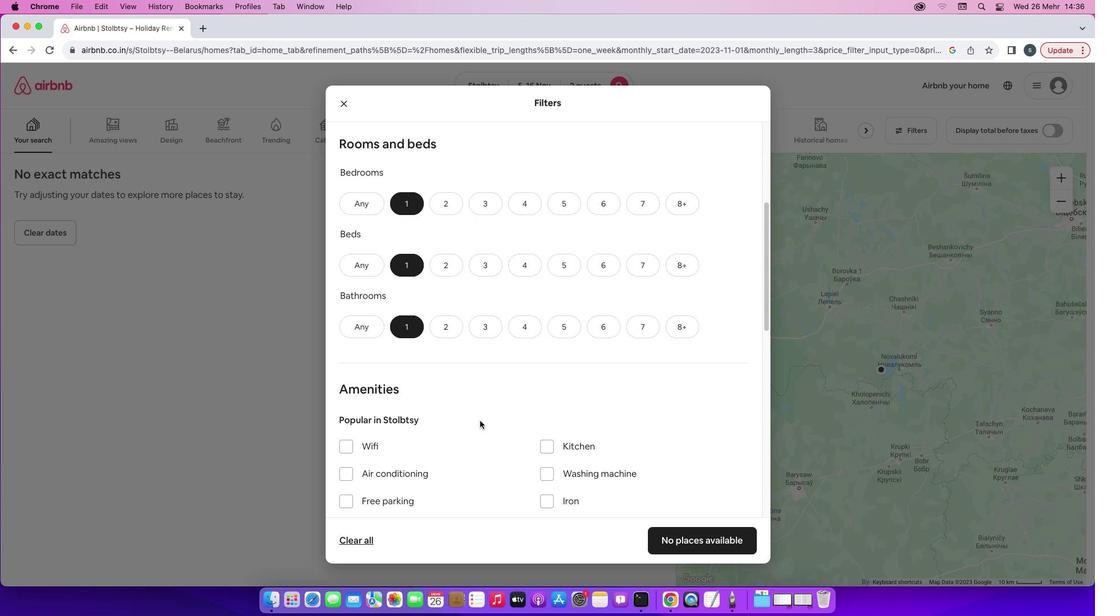 
Action: Mouse scrolled (479, 420) with delta (0, 0)
Screenshot: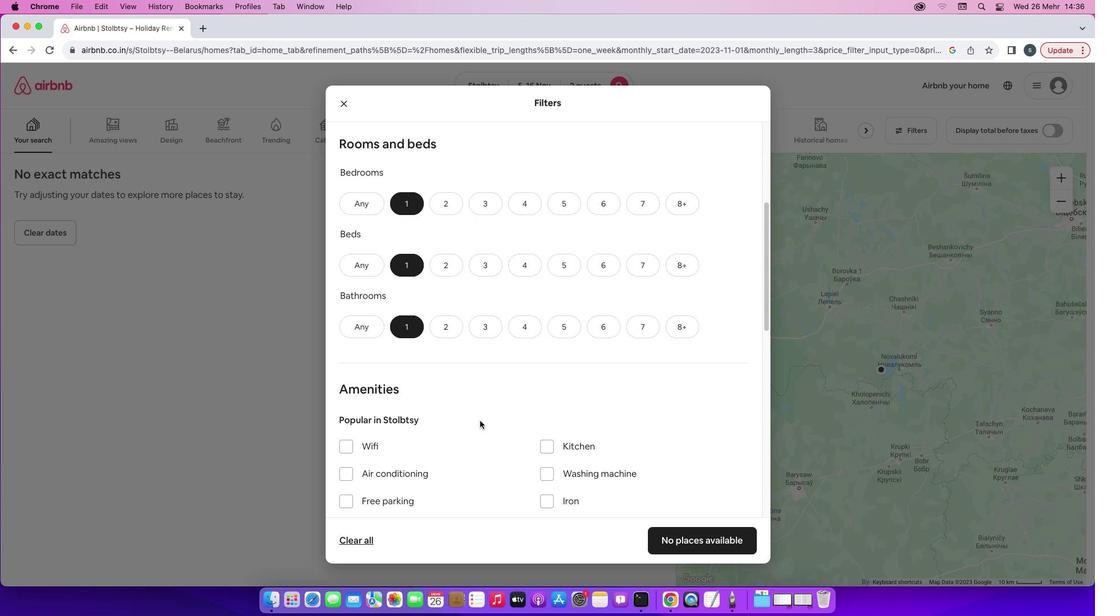 
Action: Mouse scrolled (479, 420) with delta (0, 0)
Screenshot: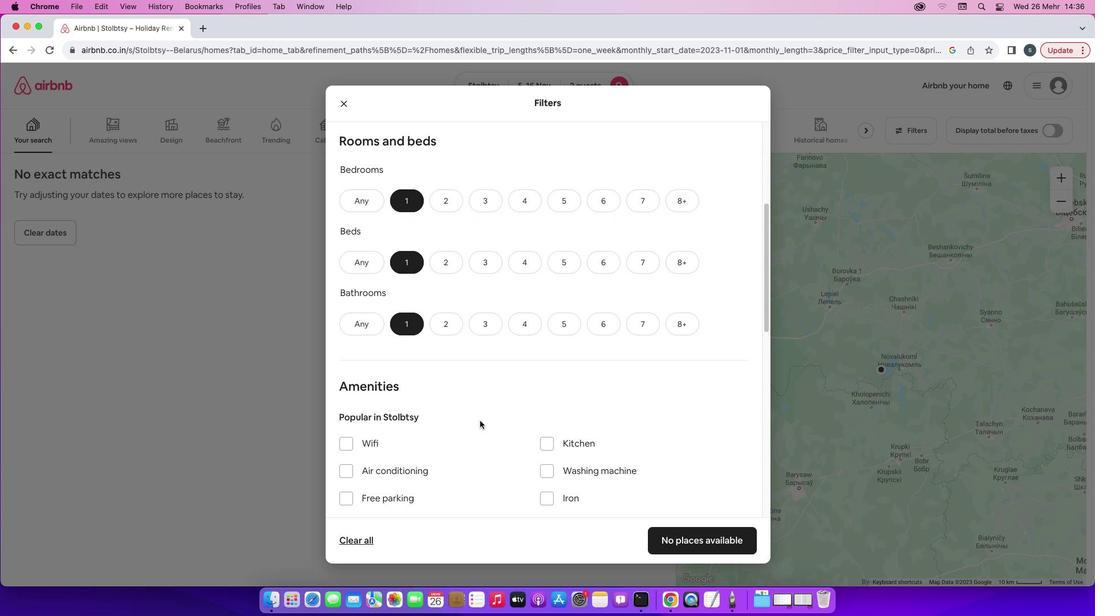 
Action: Mouse scrolled (479, 420) with delta (0, -1)
Screenshot: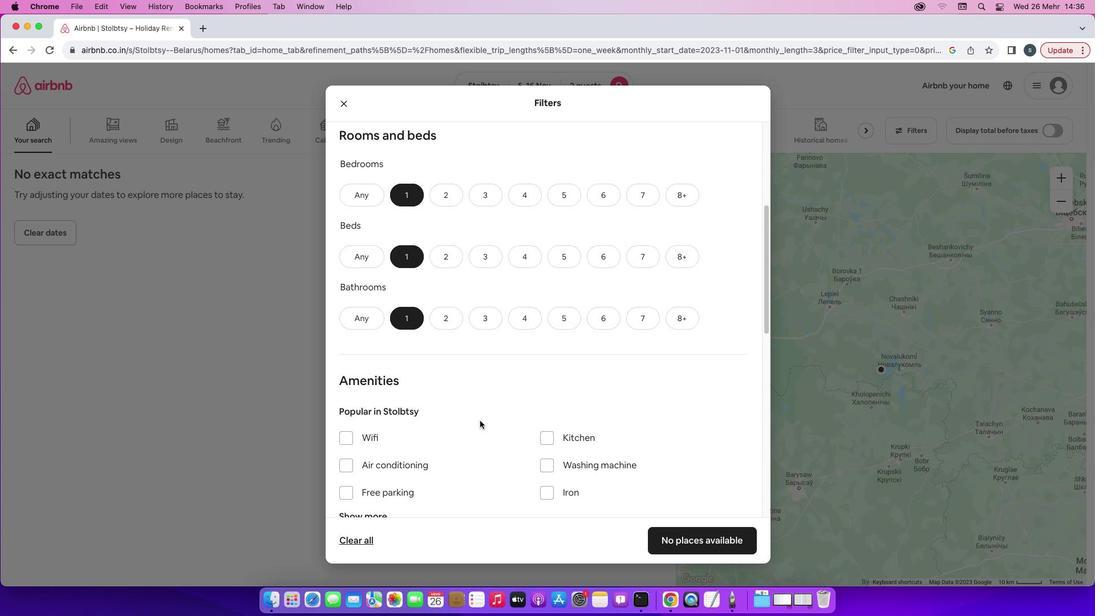 
Action: Mouse scrolled (479, 420) with delta (0, -1)
Screenshot: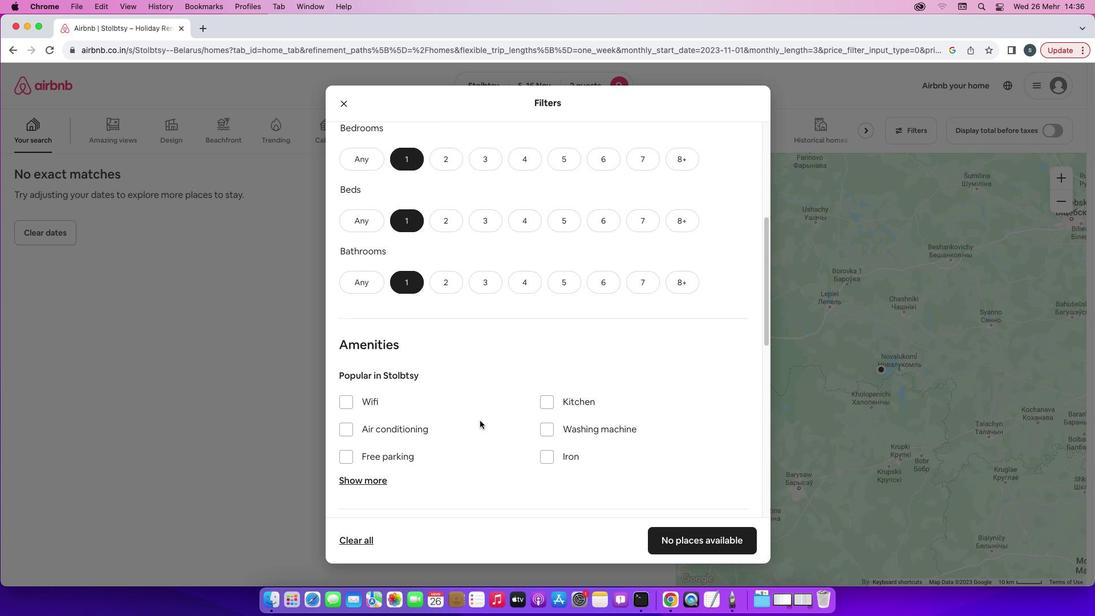 
Action: Mouse scrolled (479, 420) with delta (0, 0)
Screenshot: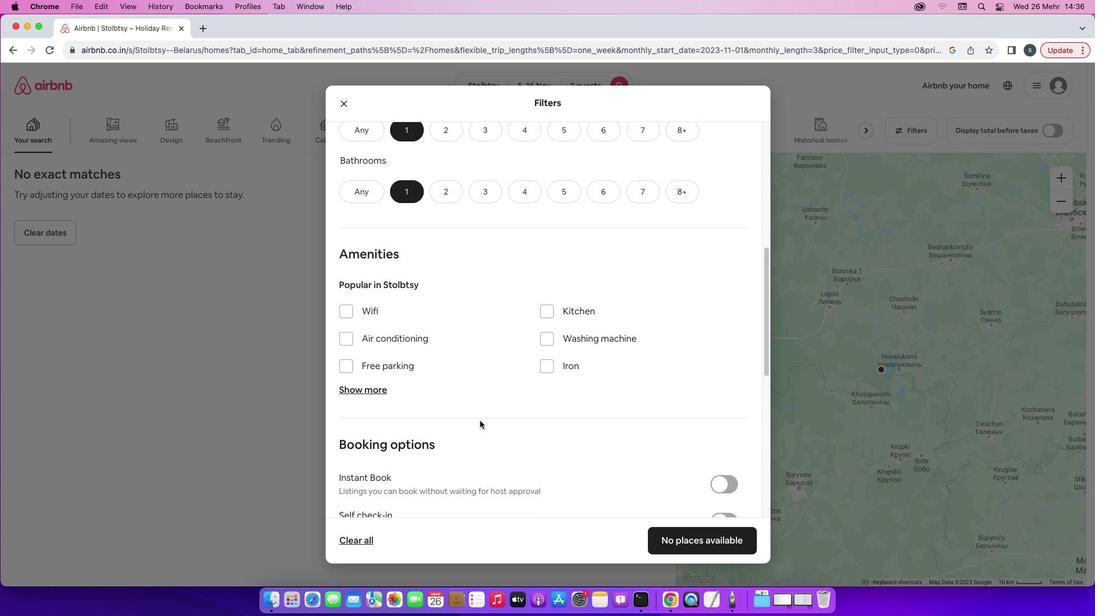
Action: Mouse scrolled (479, 420) with delta (0, 0)
Screenshot: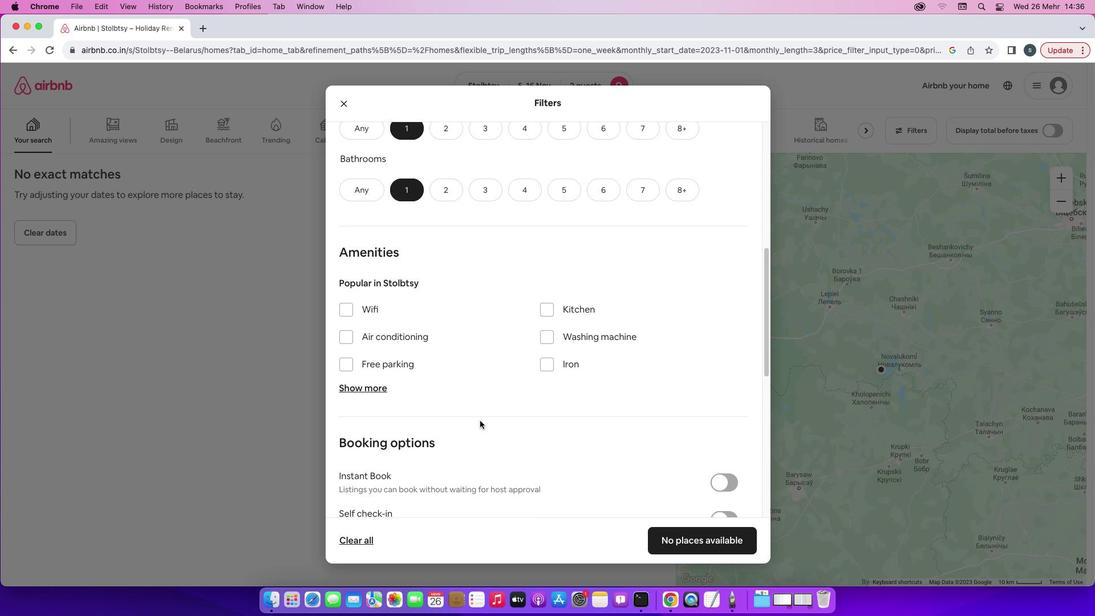 
Action: Mouse scrolled (479, 420) with delta (0, -1)
Screenshot: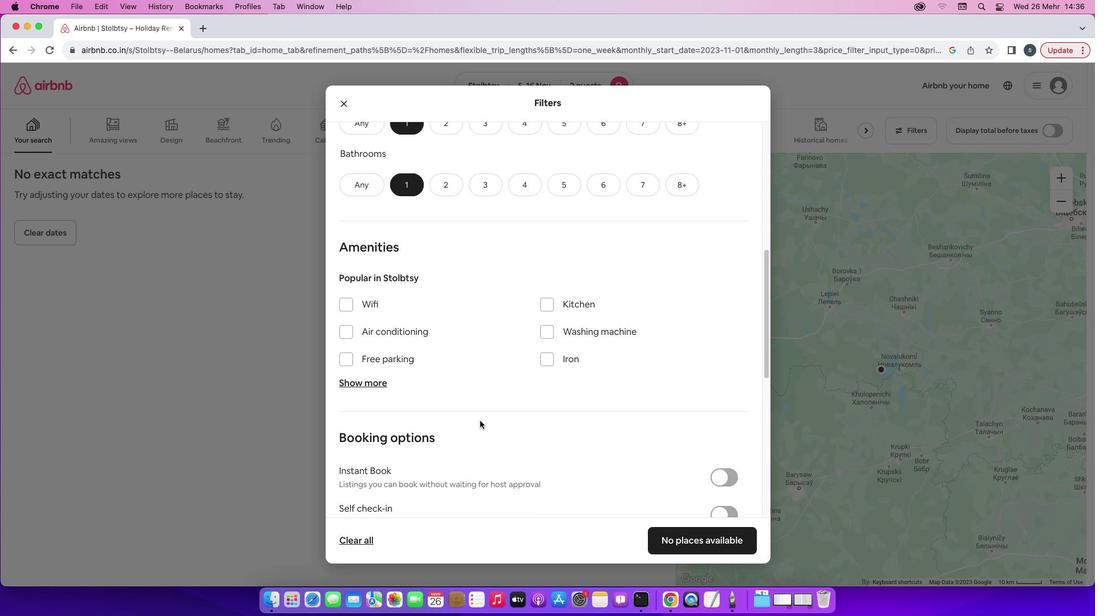 
Action: Mouse scrolled (479, 420) with delta (0, -1)
Screenshot: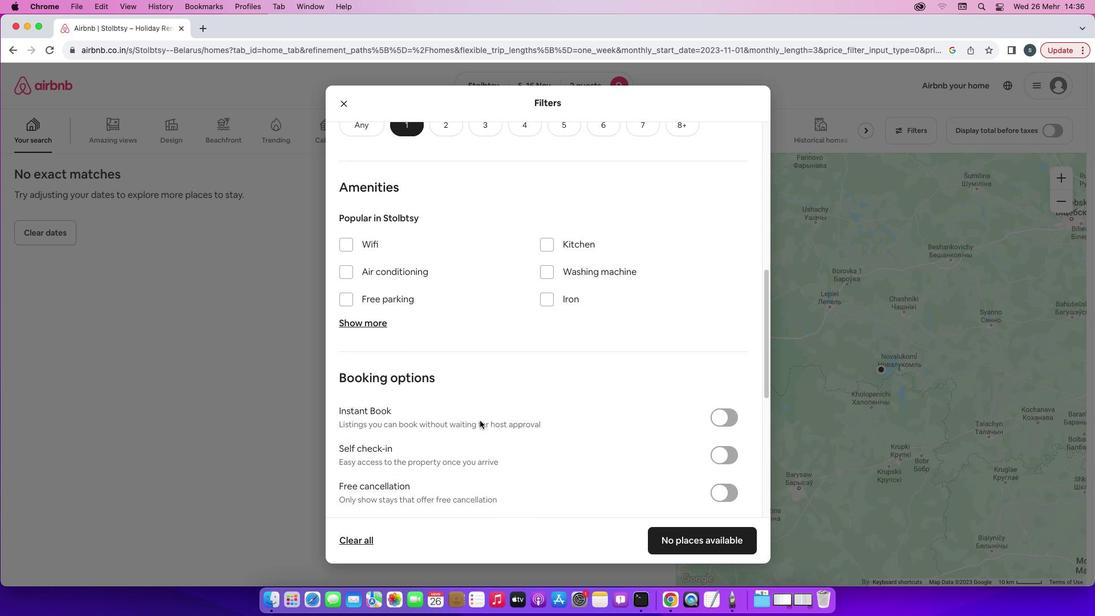 
Action: Mouse moved to (723, 370)
Screenshot: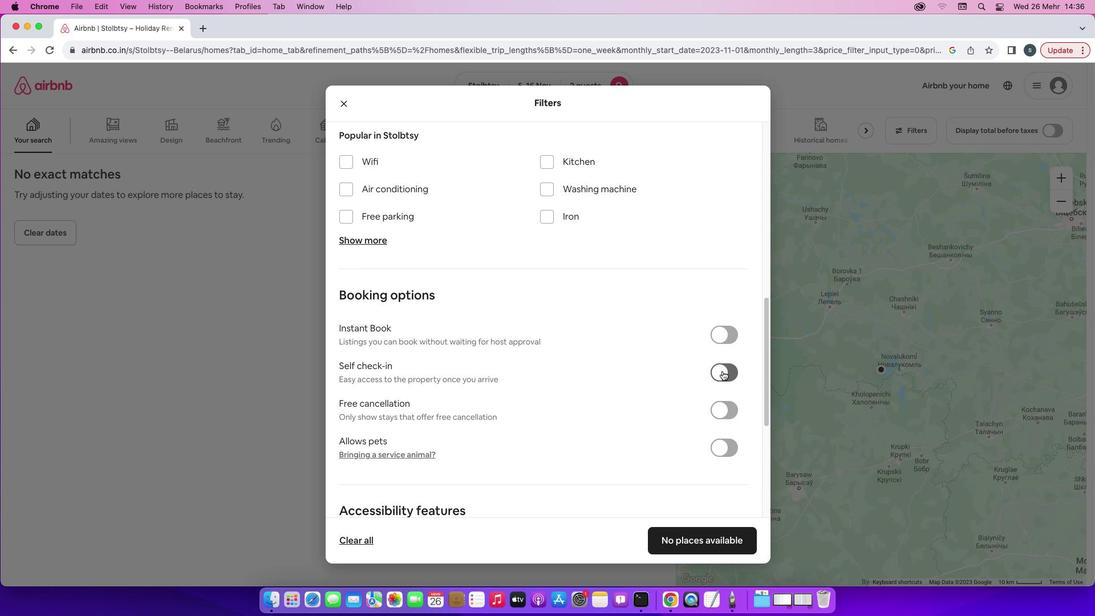 
Action: Mouse pressed left at (723, 370)
Screenshot: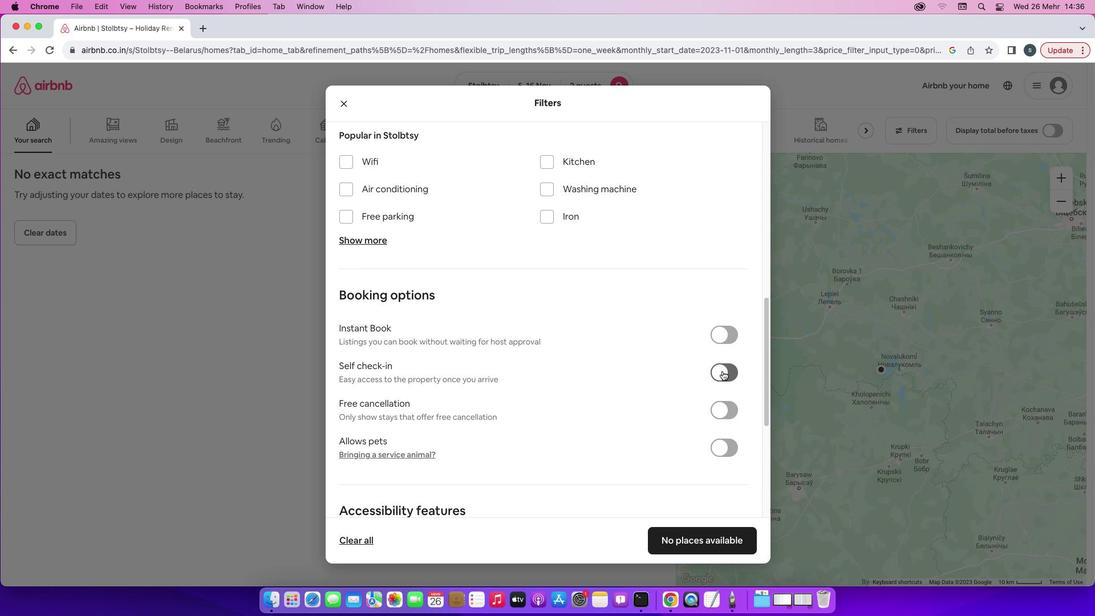 
Action: Mouse moved to (640, 411)
Screenshot: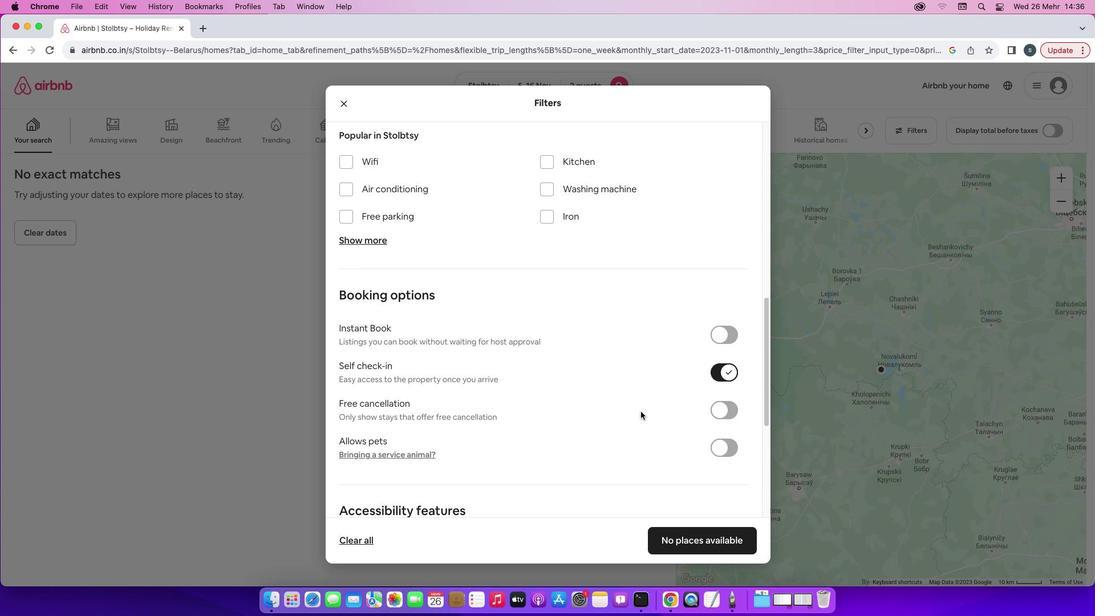 
Action: Mouse scrolled (640, 411) with delta (0, 0)
Screenshot: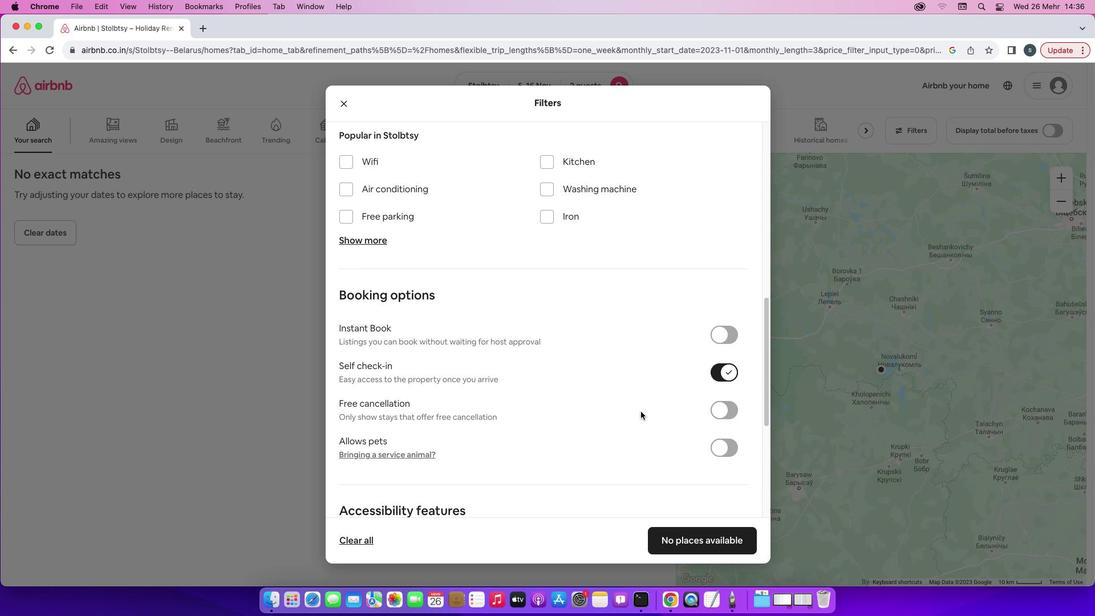 
Action: Mouse scrolled (640, 411) with delta (0, 0)
Screenshot: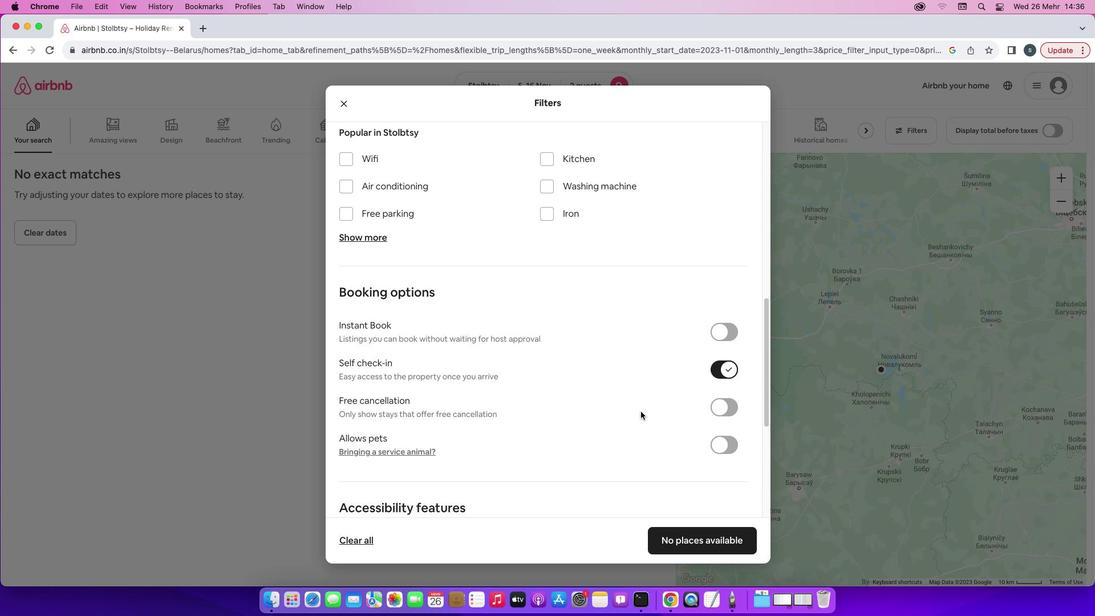 
Action: Mouse scrolled (640, 411) with delta (0, 0)
Screenshot: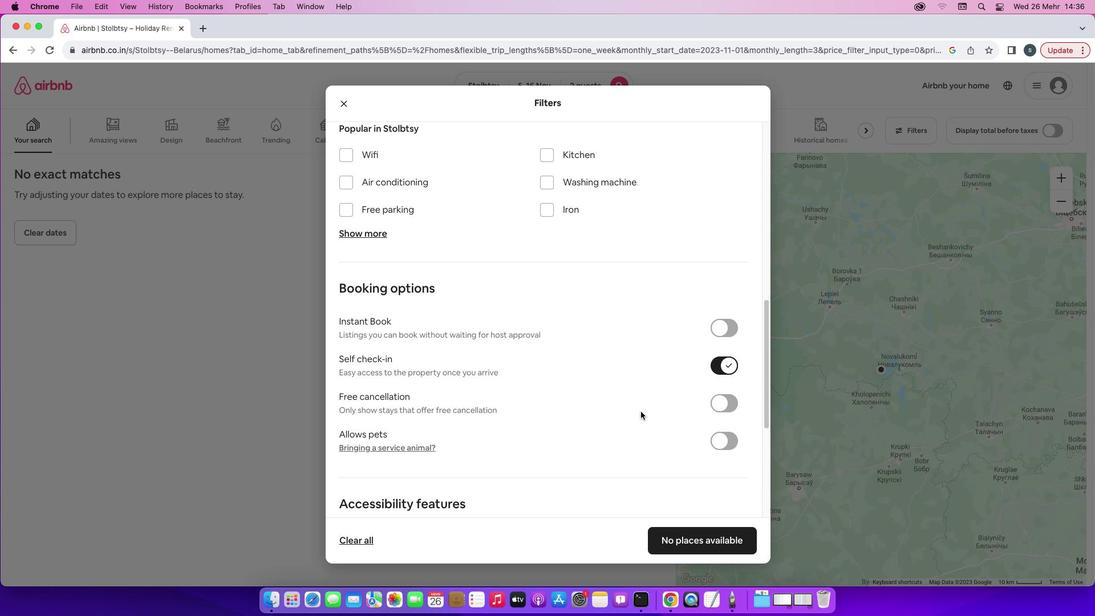 
Action: Mouse scrolled (640, 411) with delta (0, 0)
Screenshot: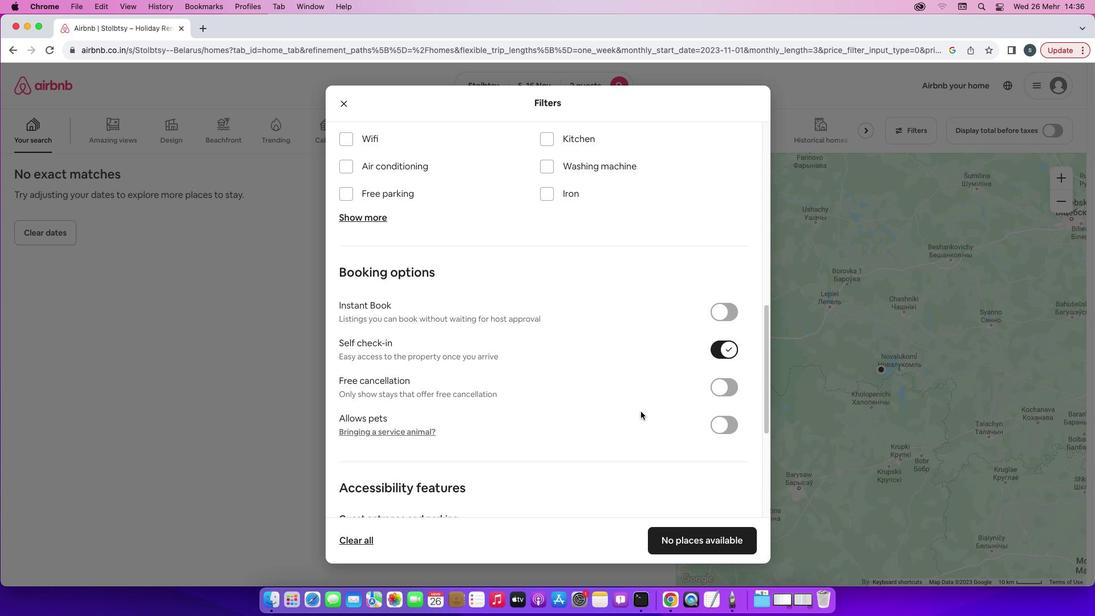 
Action: Mouse moved to (718, 543)
Screenshot: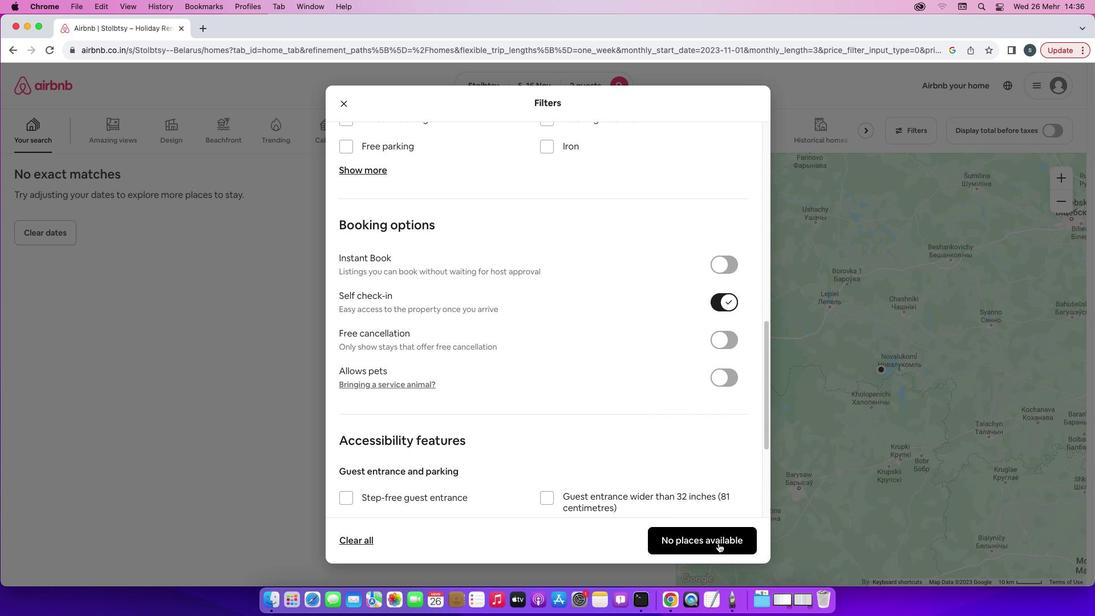 
Action: Mouse pressed left at (718, 543)
Screenshot: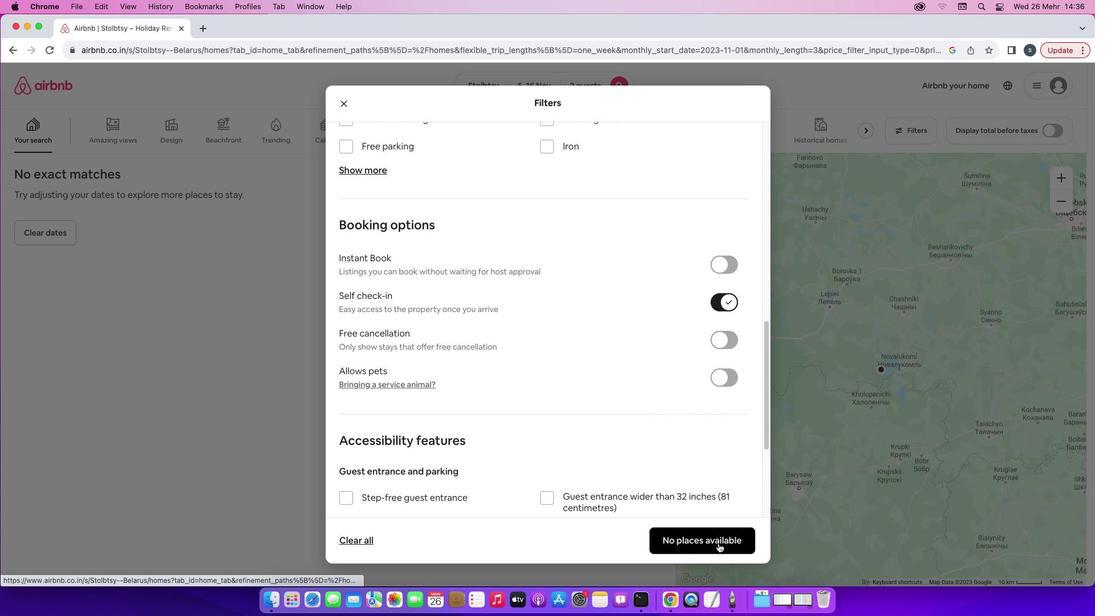 
Action: Mouse moved to (476, 330)
Screenshot: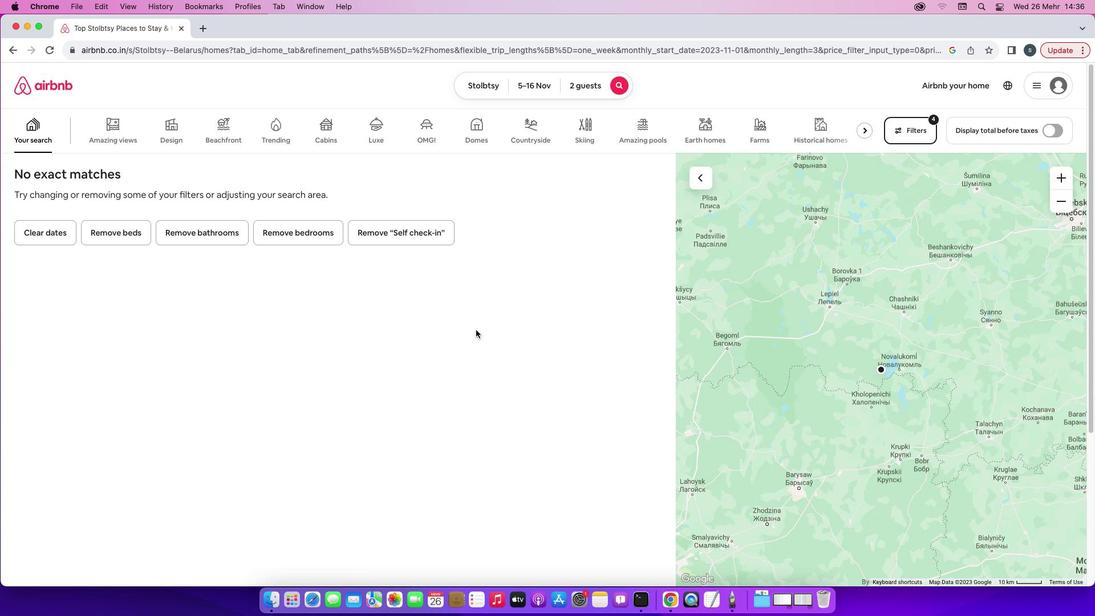 
